 Task: Look for space in Ankeny, United States from 12th August, 2023 to 16th August, 2023 for 8 adults in price range Rs.10000 to Rs.16000. Place can be private room with 8 bedrooms having 8 beds and 8 bathrooms. Property type can be house, flat, guest house, hotel. Amenities needed are: wifi, TV, free parkinig on premises, gym, breakfast. Booking option can be shelf check-in. Required host language is English.
Action: Mouse moved to (398, 83)
Screenshot: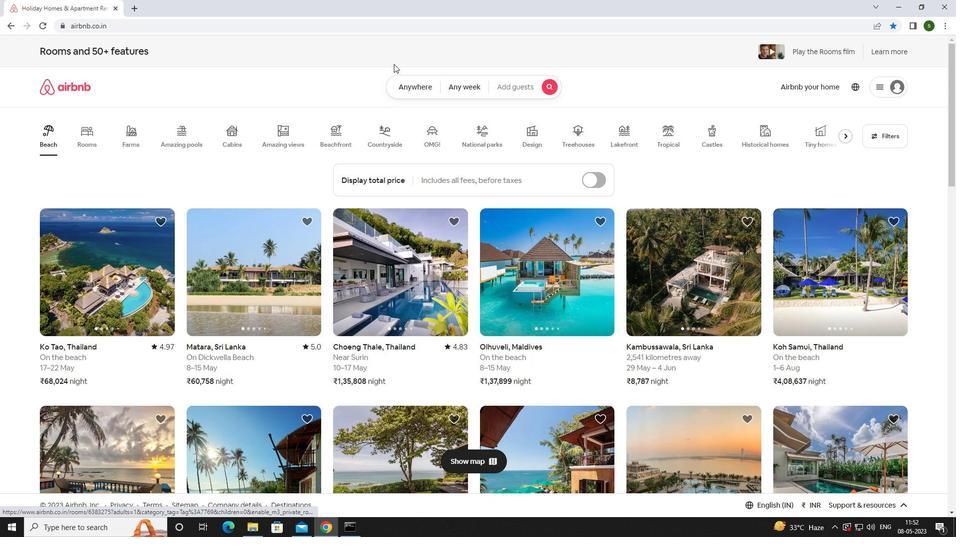 
Action: Mouse pressed left at (398, 83)
Screenshot: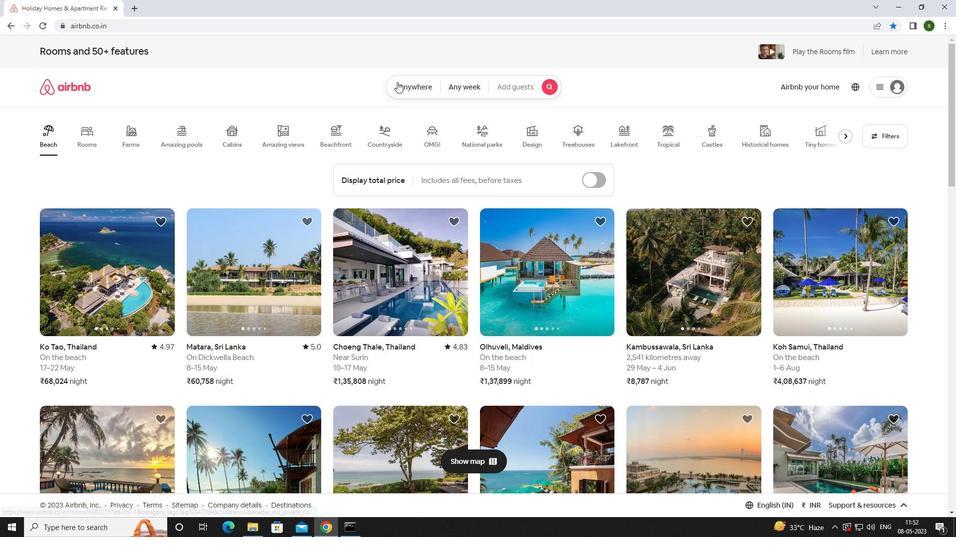 
Action: Mouse moved to (312, 120)
Screenshot: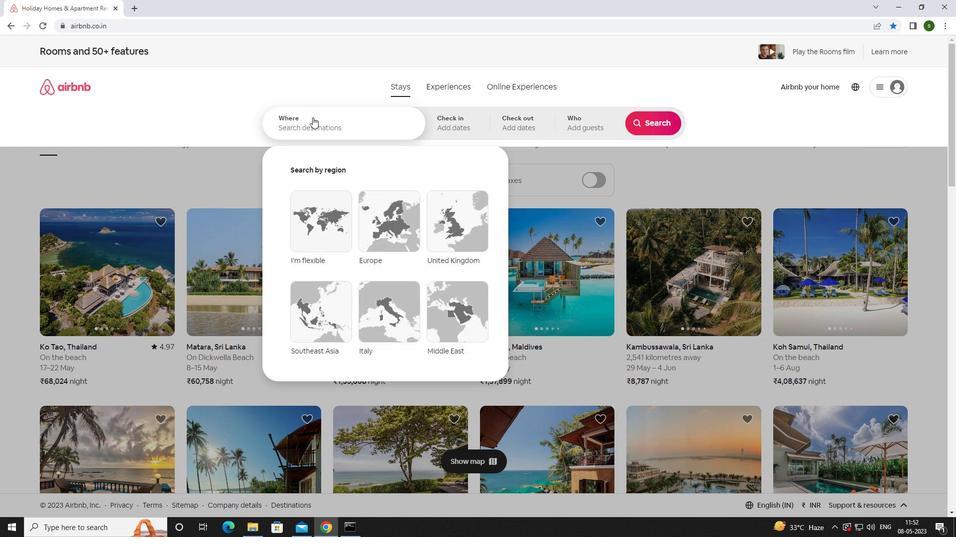 
Action: Mouse pressed left at (312, 120)
Screenshot: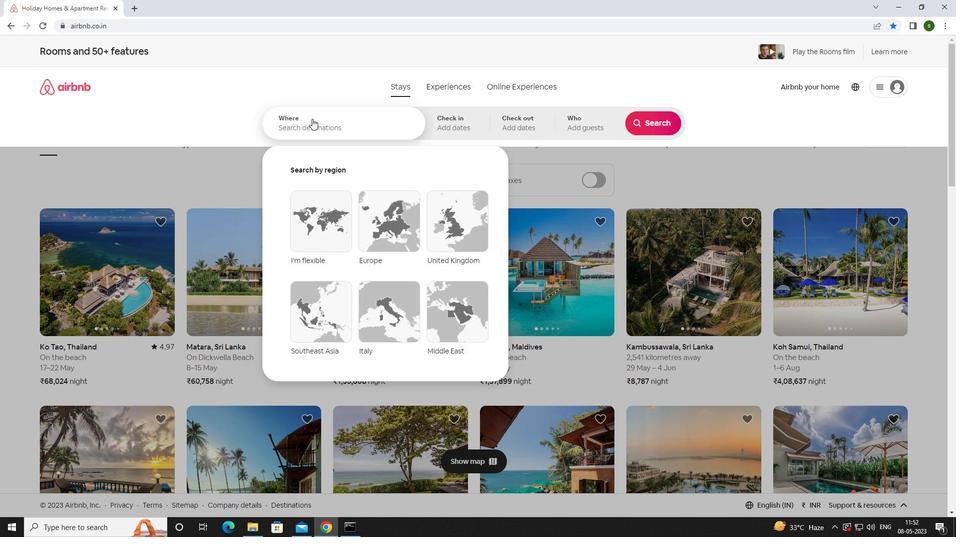 
Action: Key pressed <Key.caps_lock>a<Key.caps_lock>nkeny,<Key.space><Key.caps_lock>u<Key.caps_lock>nited<Key.space><Key.caps_lock>s<Key.caps_lock>tatrs<Key.backspace><Key.backspace>es<Key.enter>
Screenshot: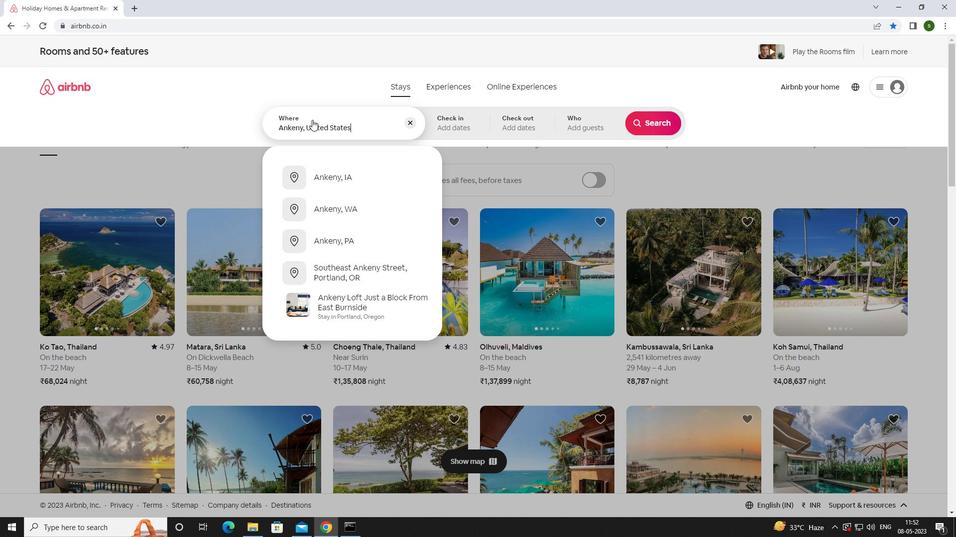 
Action: Mouse moved to (654, 203)
Screenshot: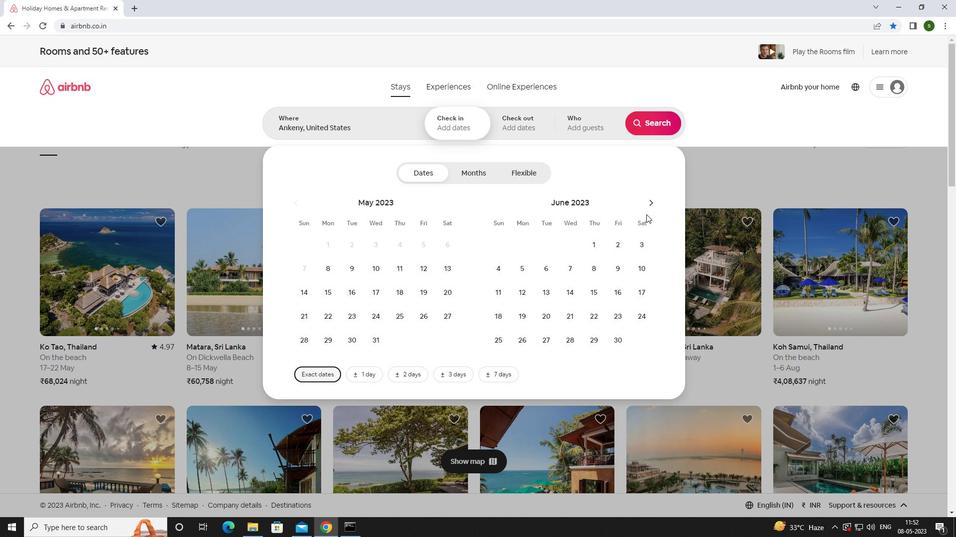 
Action: Mouse pressed left at (654, 203)
Screenshot: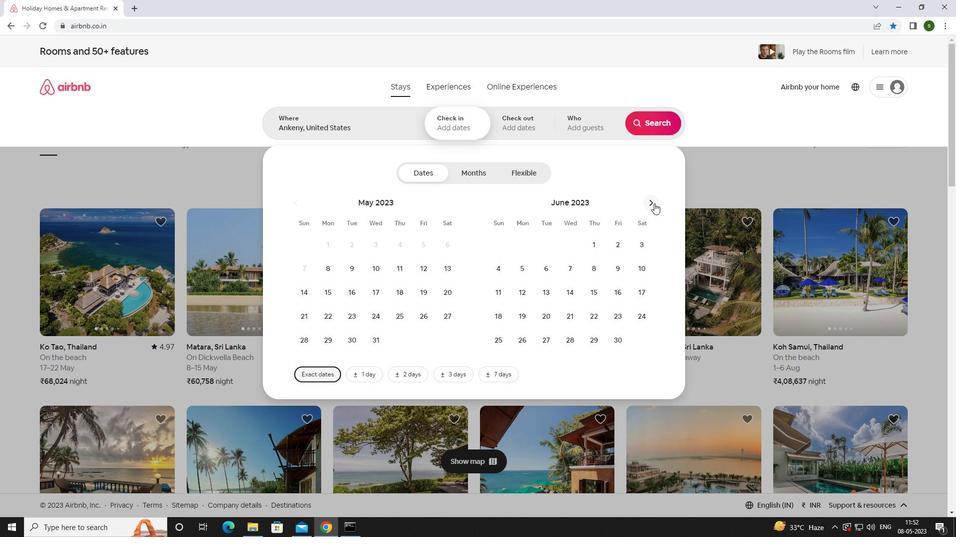 
Action: Mouse pressed left at (654, 203)
Screenshot: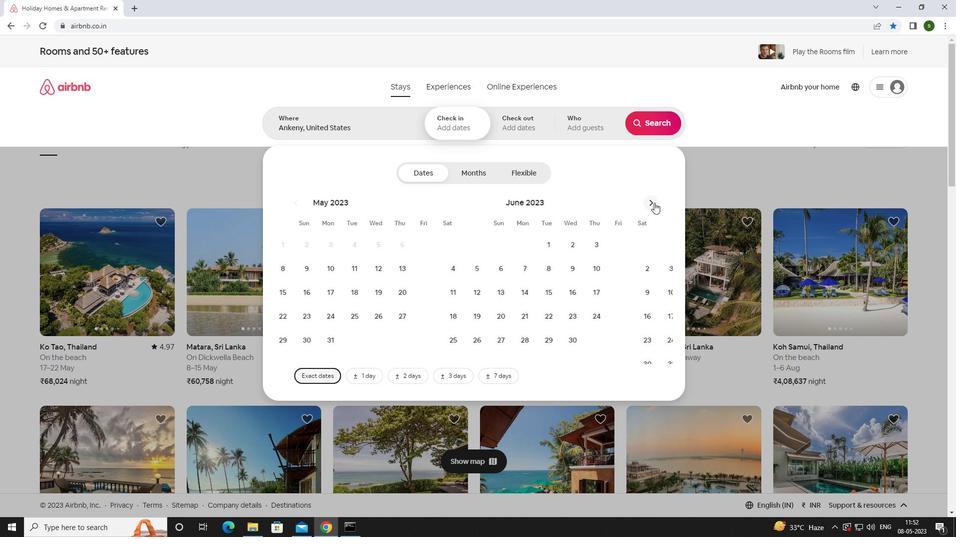 
Action: Mouse moved to (639, 265)
Screenshot: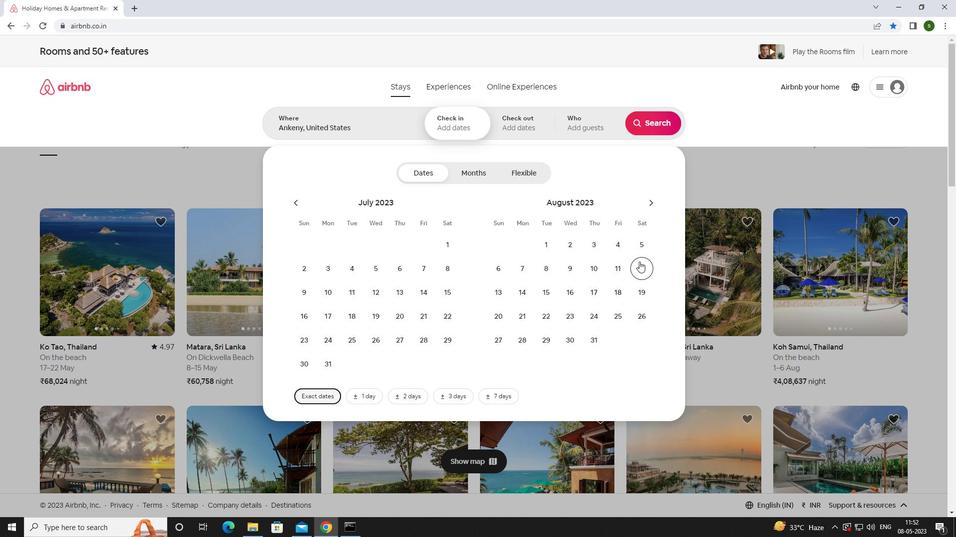 
Action: Mouse pressed left at (639, 265)
Screenshot: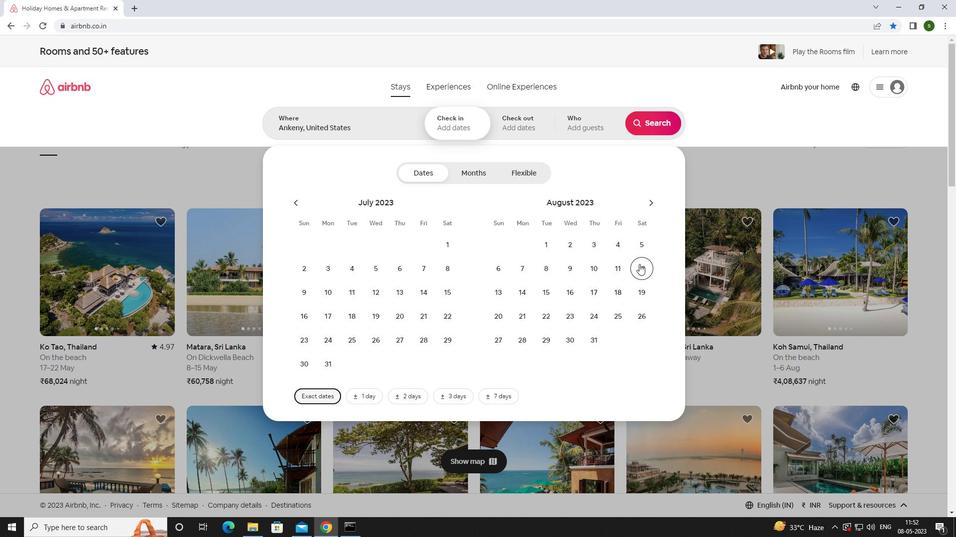 
Action: Mouse moved to (575, 294)
Screenshot: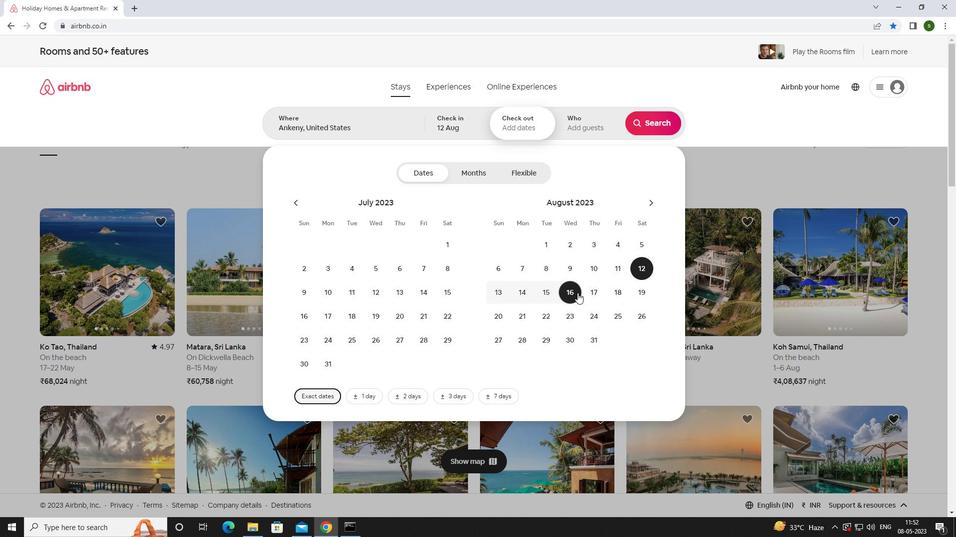 
Action: Mouse pressed left at (575, 294)
Screenshot: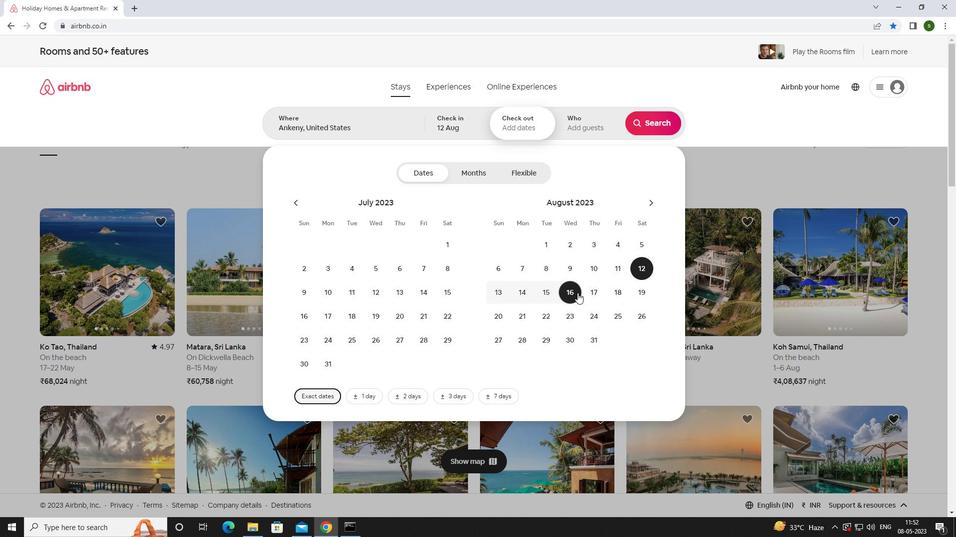 
Action: Mouse moved to (574, 125)
Screenshot: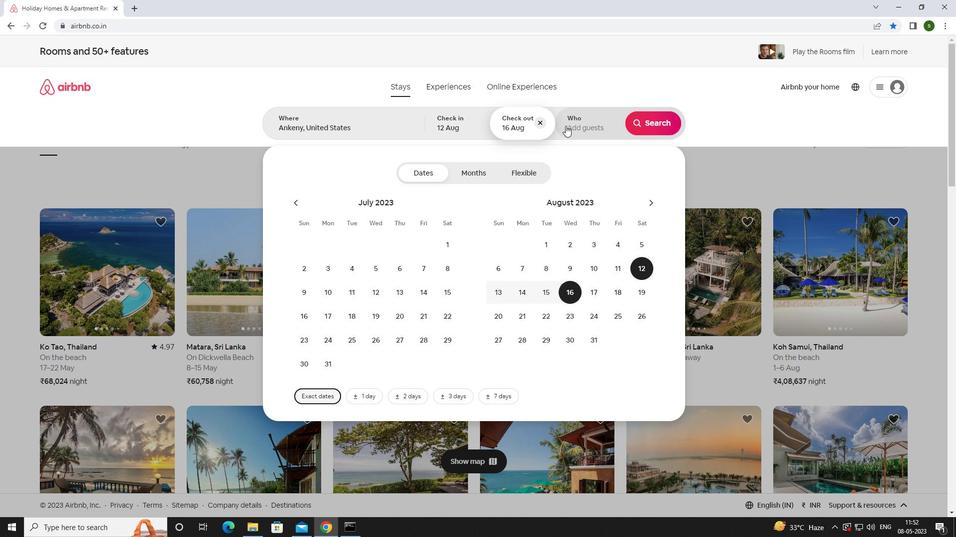 
Action: Mouse pressed left at (574, 125)
Screenshot: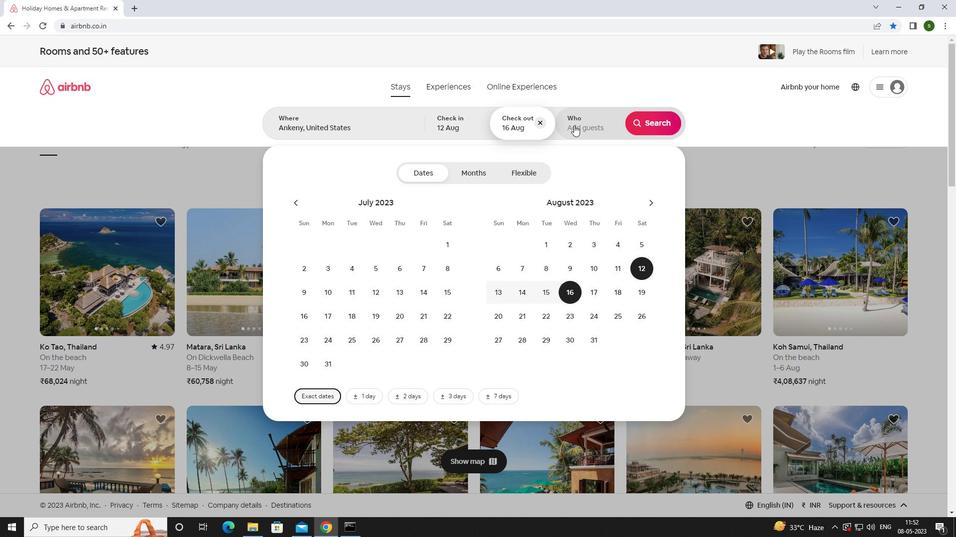
Action: Mouse moved to (653, 172)
Screenshot: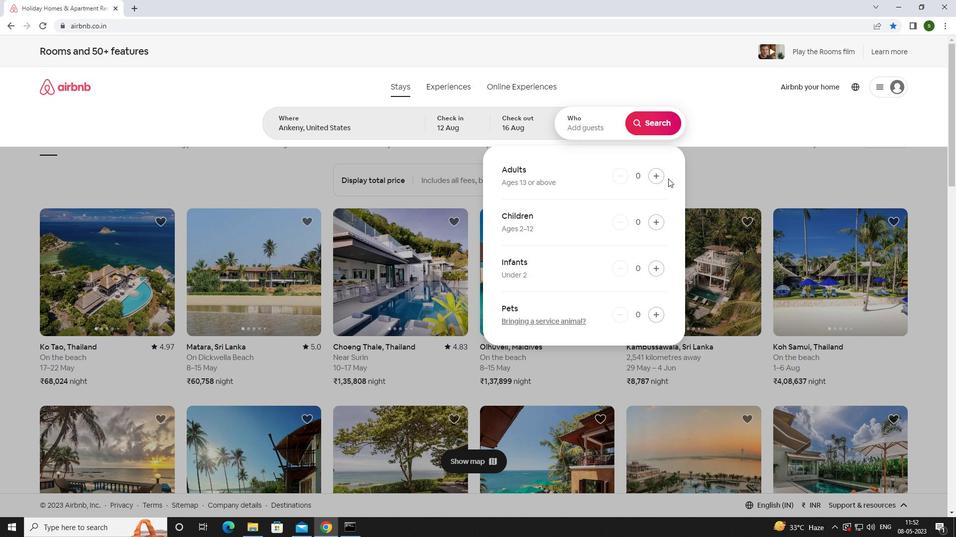 
Action: Mouse pressed left at (653, 172)
Screenshot: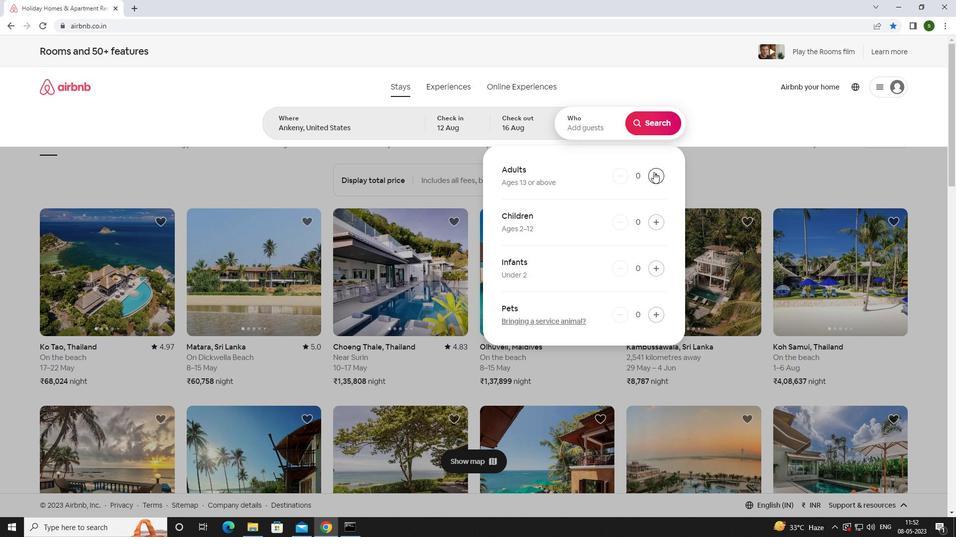 
Action: Mouse moved to (653, 171)
Screenshot: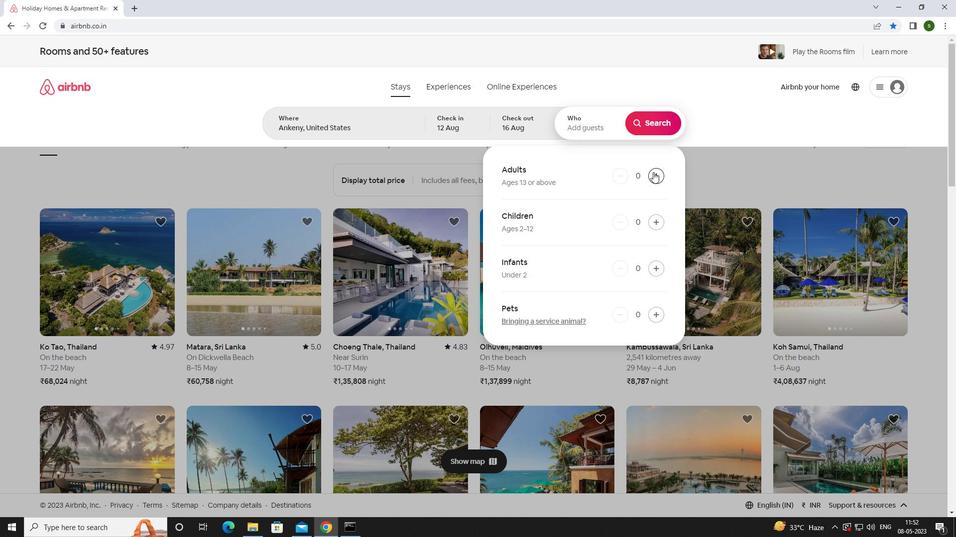 
Action: Mouse pressed left at (653, 171)
Screenshot: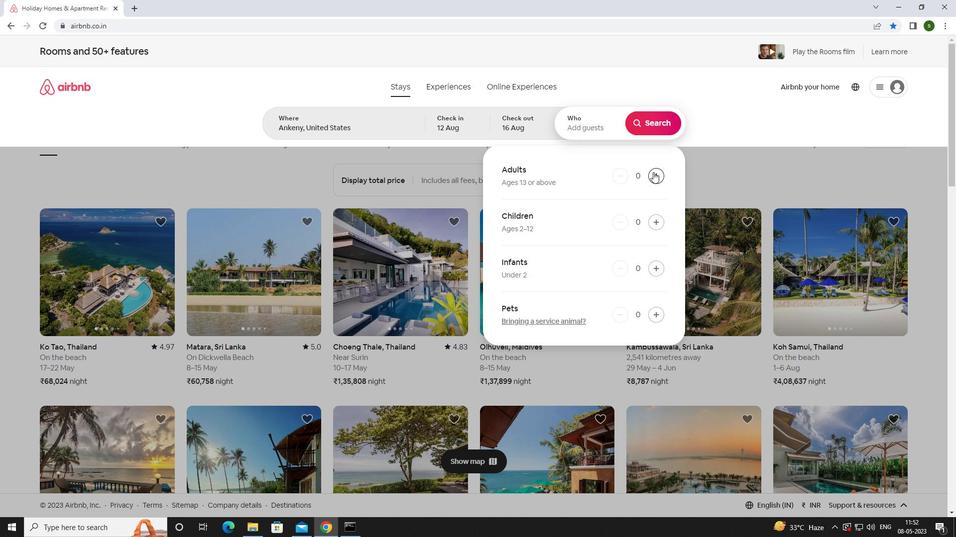 
Action: Mouse pressed left at (653, 171)
Screenshot: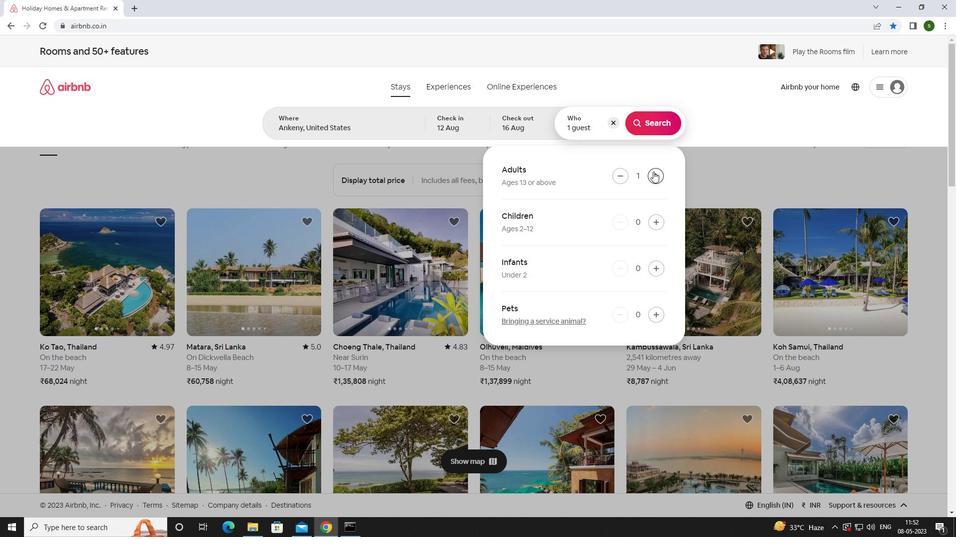 
Action: Mouse pressed left at (653, 171)
Screenshot: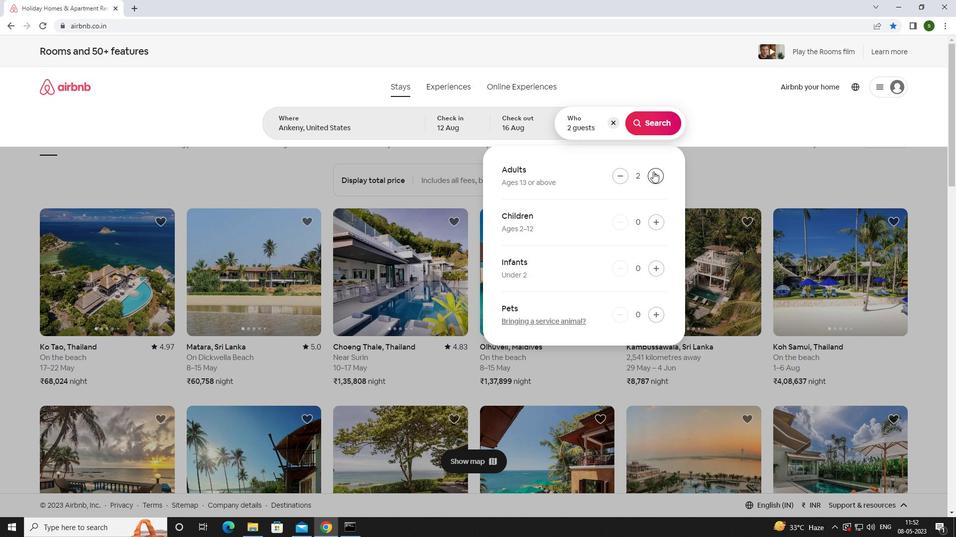 
Action: Mouse pressed left at (653, 171)
Screenshot: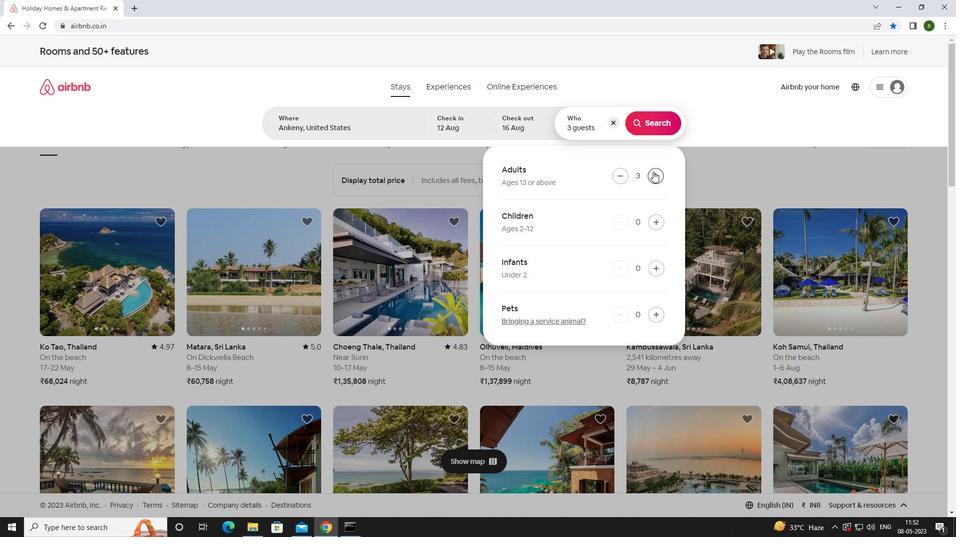 
Action: Mouse pressed left at (653, 171)
Screenshot: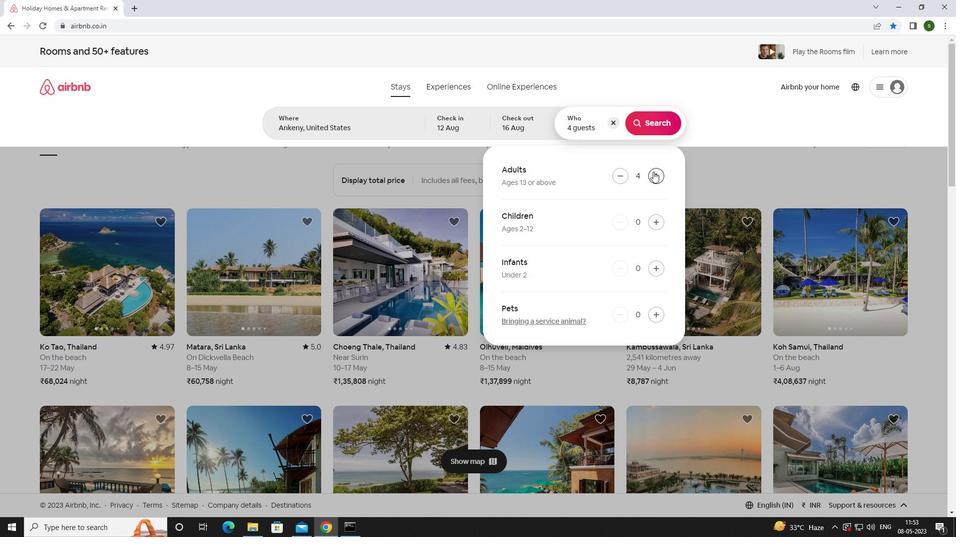 
Action: Mouse pressed left at (653, 171)
Screenshot: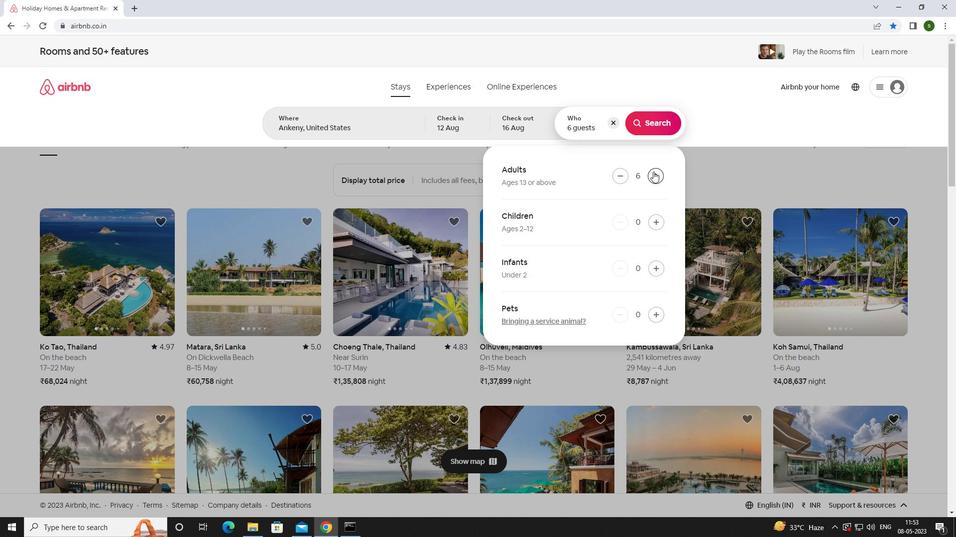 
Action: Mouse pressed left at (653, 171)
Screenshot: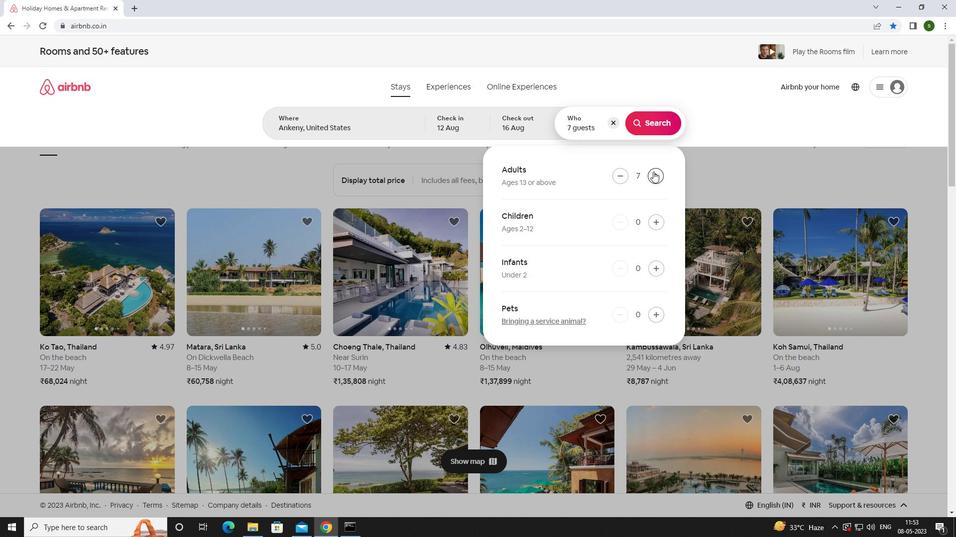 
Action: Mouse moved to (652, 124)
Screenshot: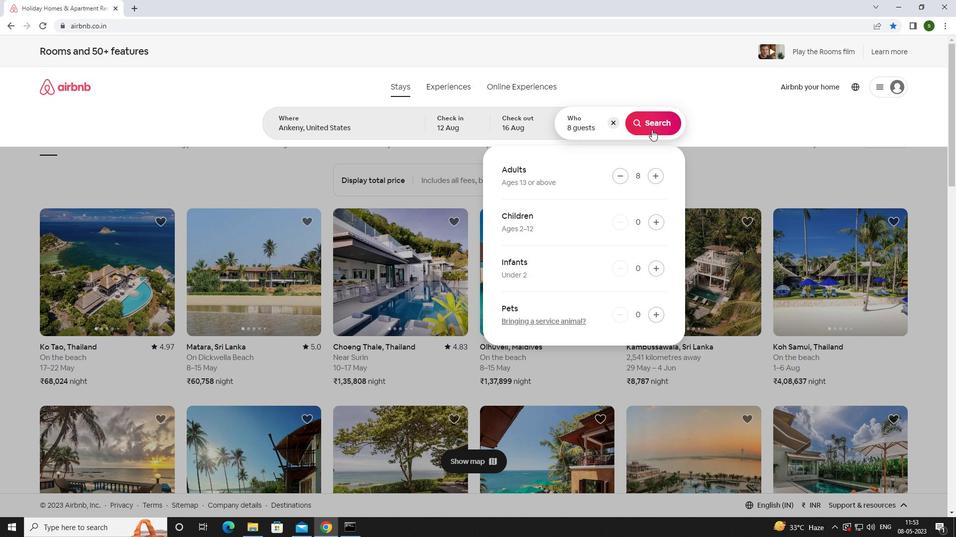 
Action: Mouse pressed left at (652, 124)
Screenshot: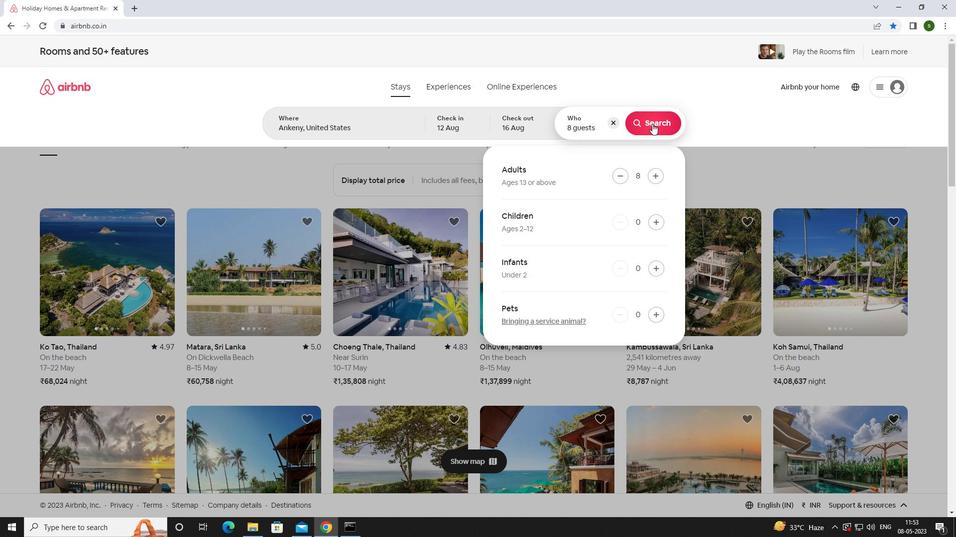
Action: Mouse moved to (921, 91)
Screenshot: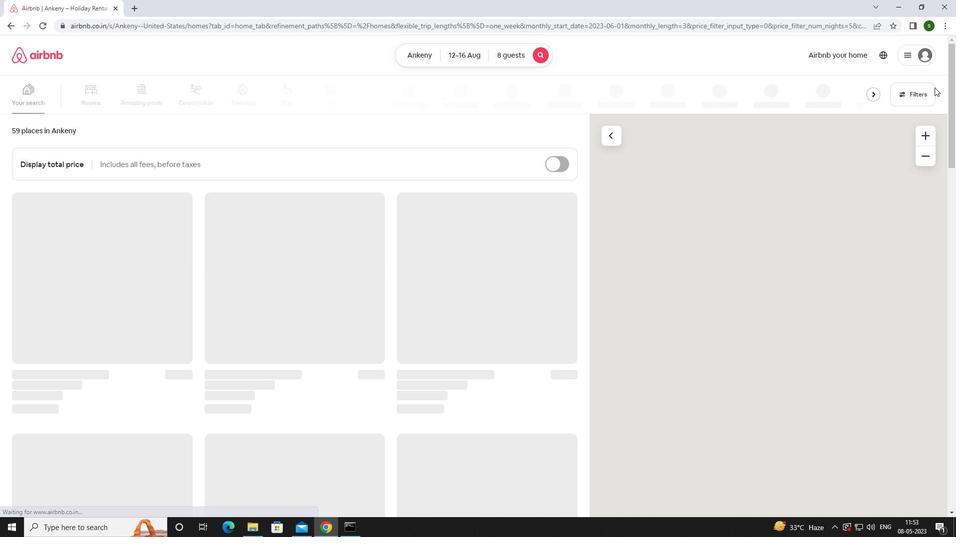
Action: Mouse pressed left at (921, 91)
Screenshot: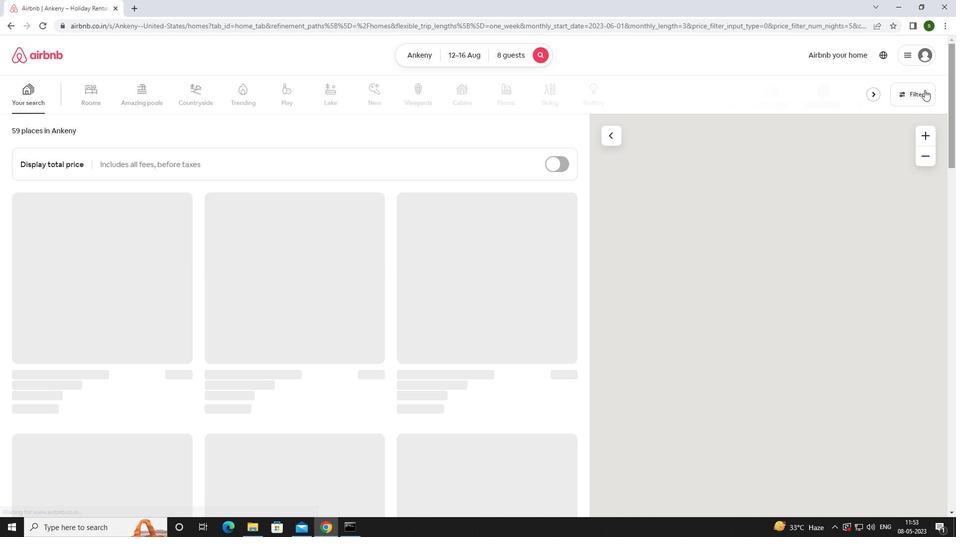 
Action: Mouse moved to (375, 338)
Screenshot: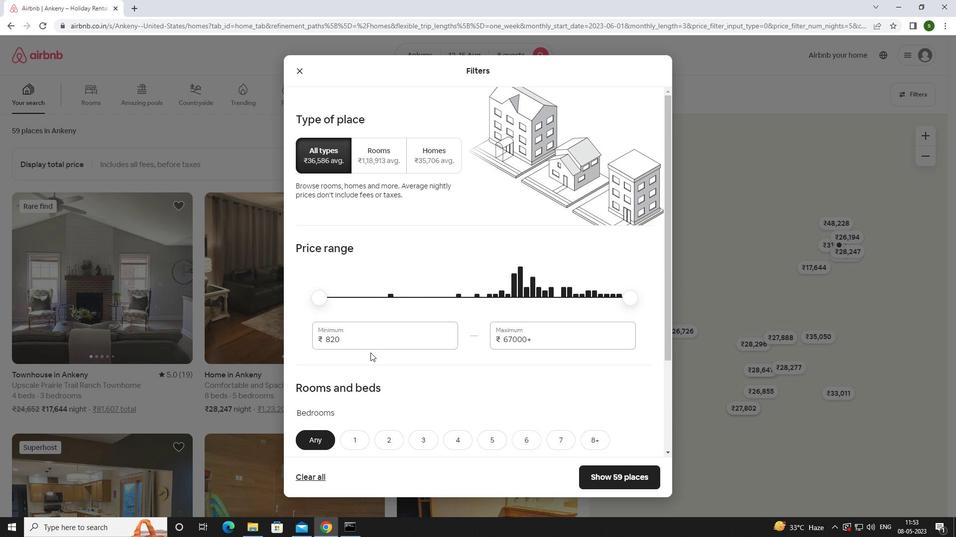
Action: Mouse pressed left at (375, 338)
Screenshot: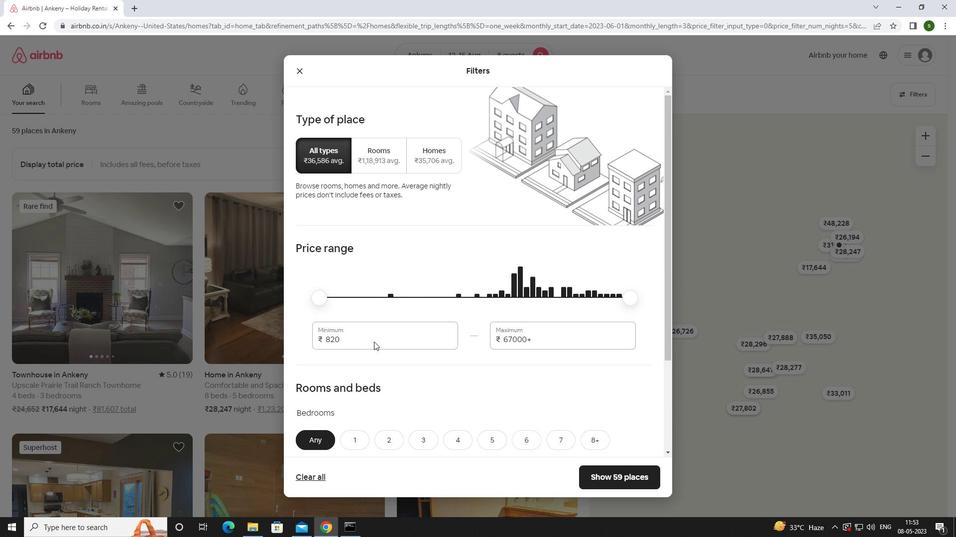 
Action: Key pressed <Key.backspace><Key.backspace><Key.backspace>10000
Screenshot: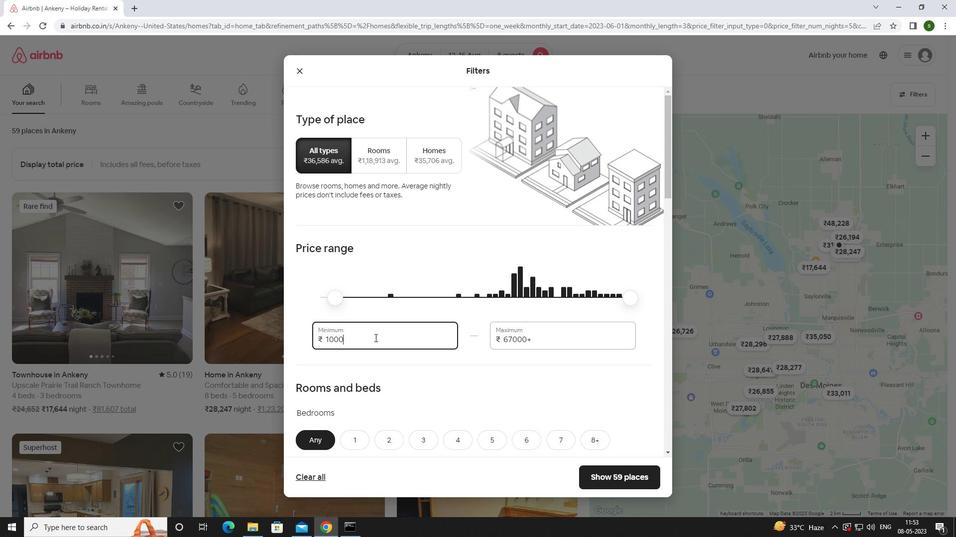 
Action: Mouse moved to (537, 342)
Screenshot: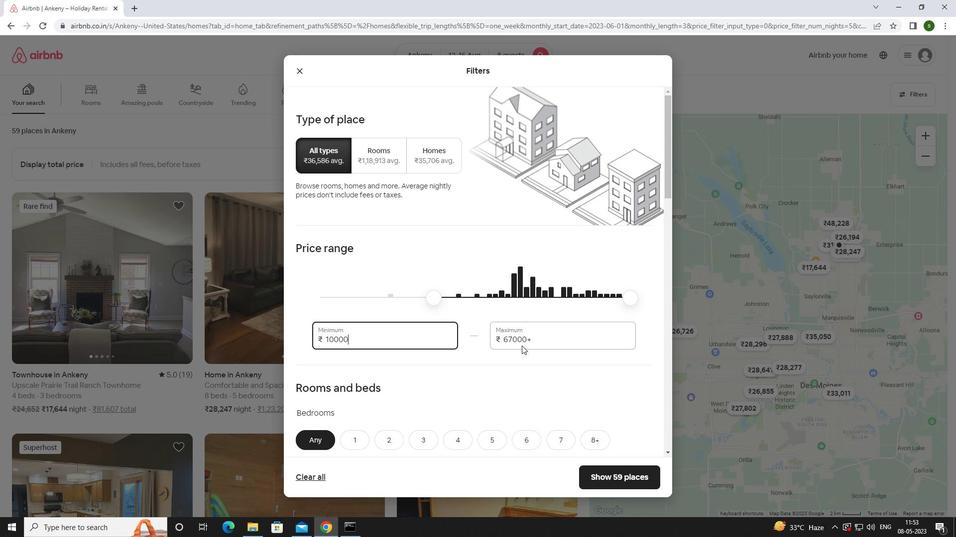 
Action: Mouse pressed left at (537, 342)
Screenshot: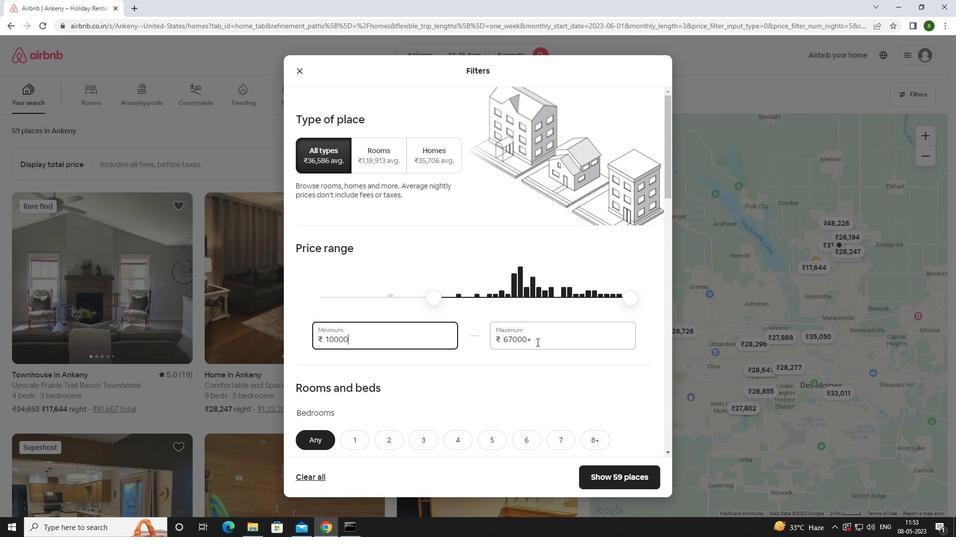 
Action: Mouse moved to (539, 341)
Screenshot: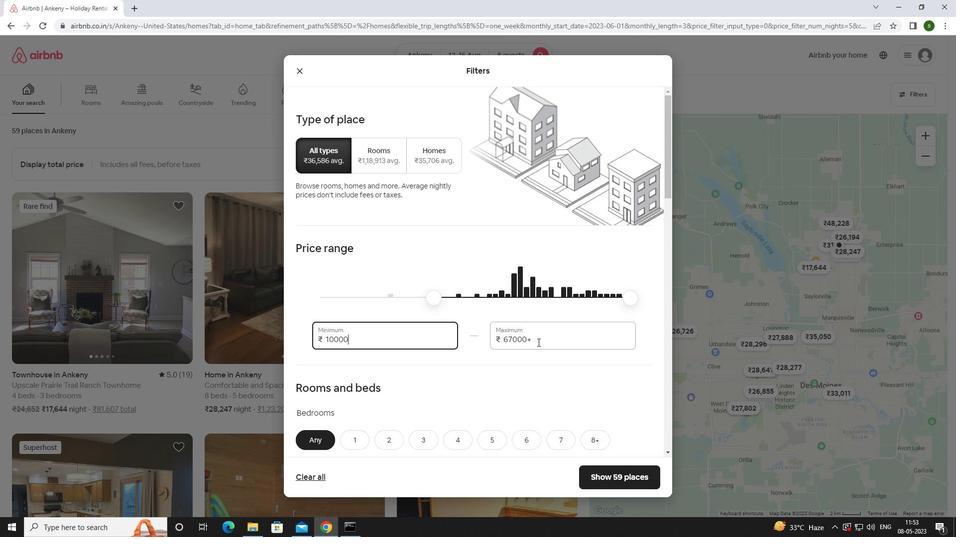 
Action: Key pressed <Key.backspace><Key.backspace><Key.backspace><Key.backspace><Key.backspace><Key.backspace><Key.backspace><Key.backspace><Key.backspace>16000
Screenshot: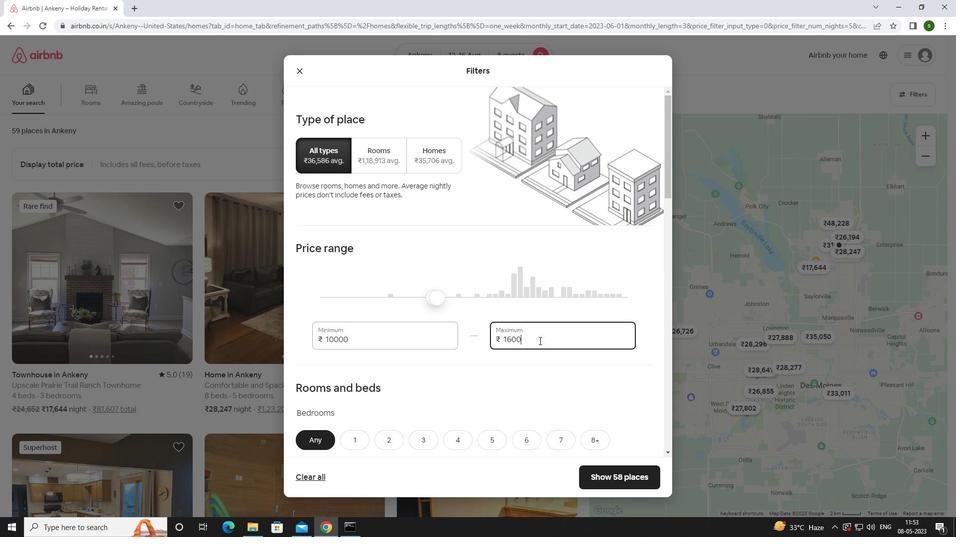 
Action: Mouse moved to (455, 319)
Screenshot: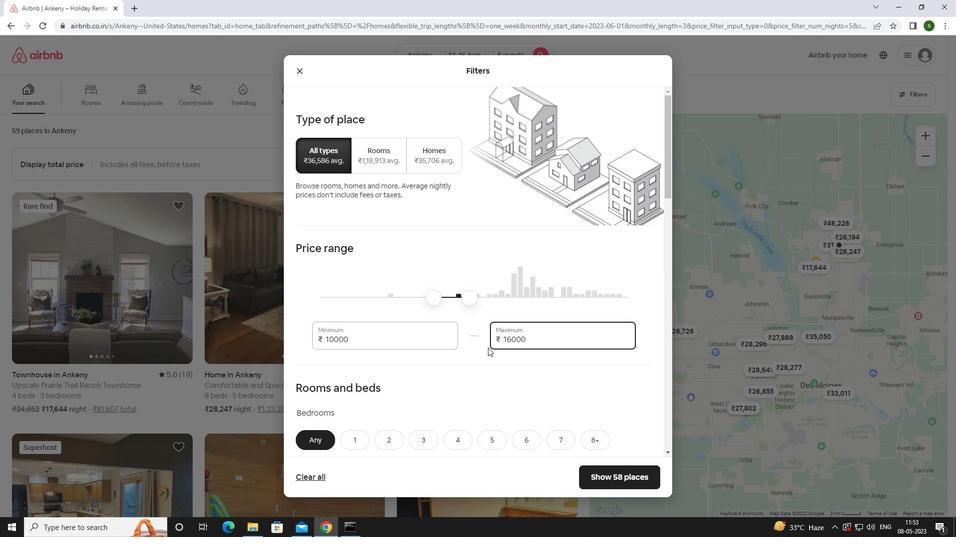 
Action: Mouse scrolled (455, 318) with delta (0, 0)
Screenshot: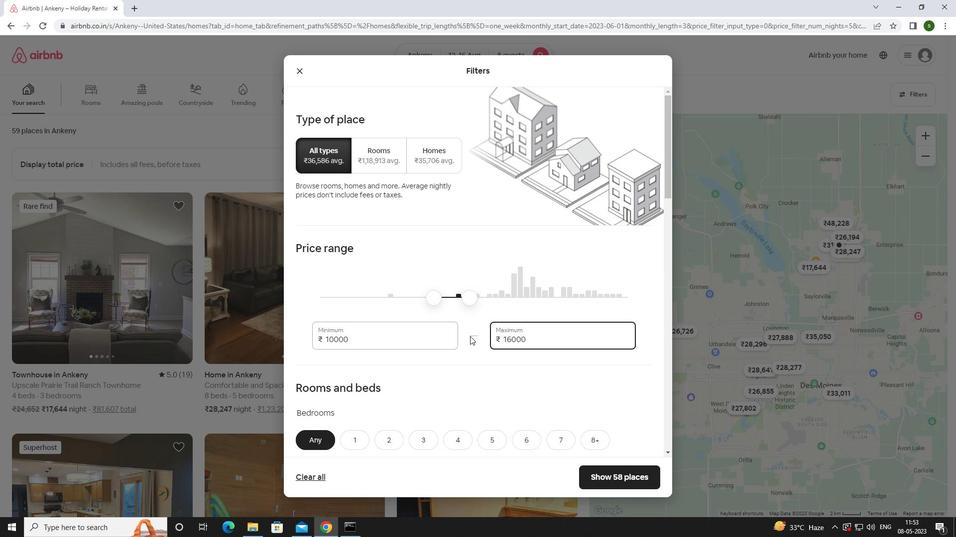 
Action: Mouse moved to (455, 319)
Screenshot: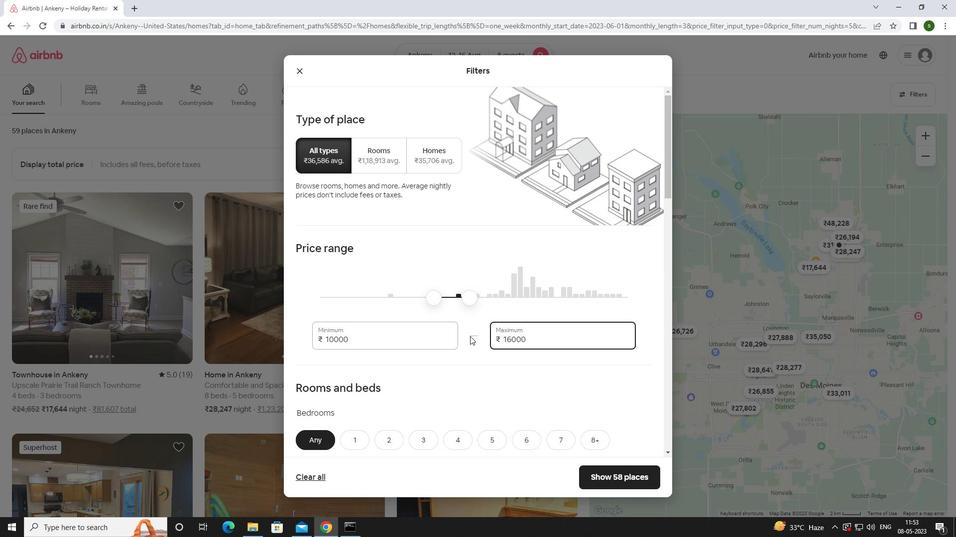 
Action: Mouse scrolled (455, 318) with delta (0, 0)
Screenshot: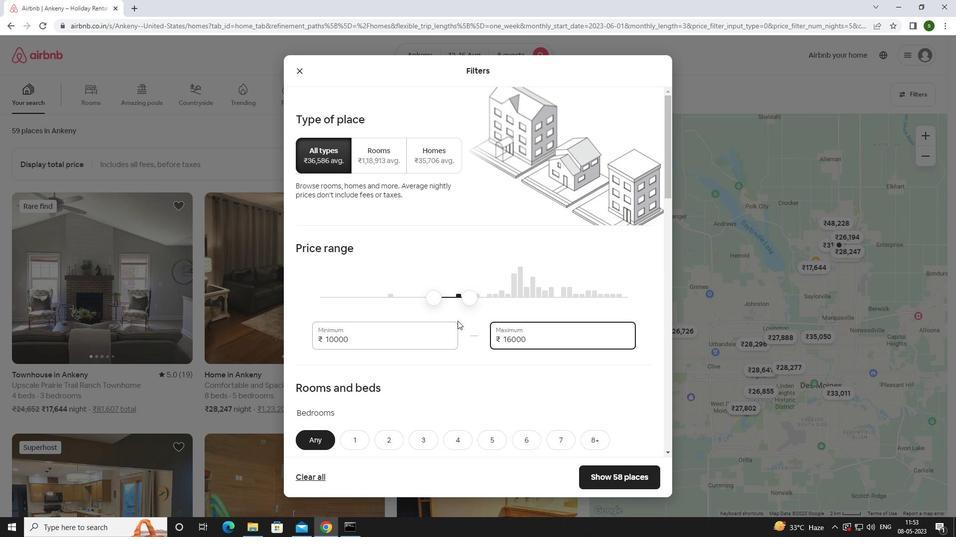 
Action: Mouse scrolled (455, 318) with delta (0, 0)
Screenshot: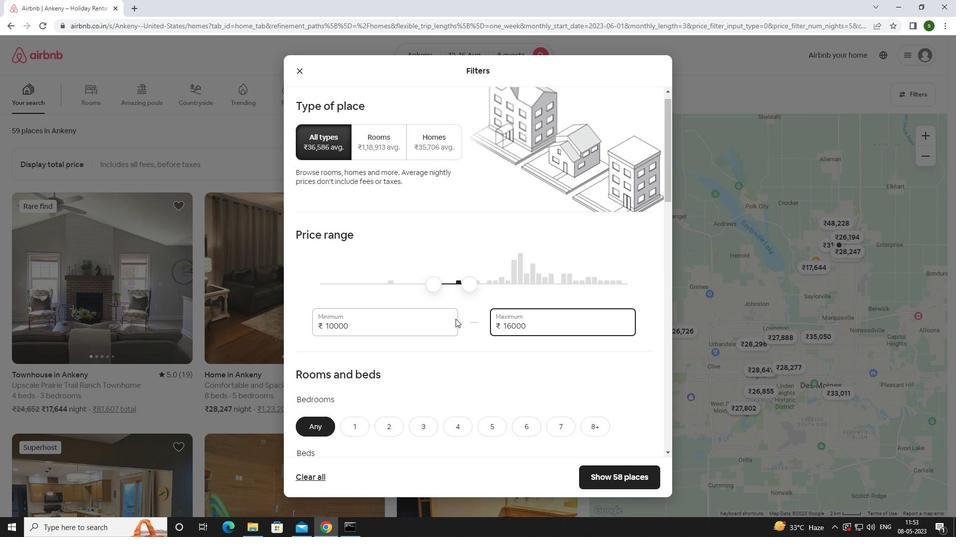 
Action: Mouse scrolled (455, 318) with delta (0, 0)
Screenshot: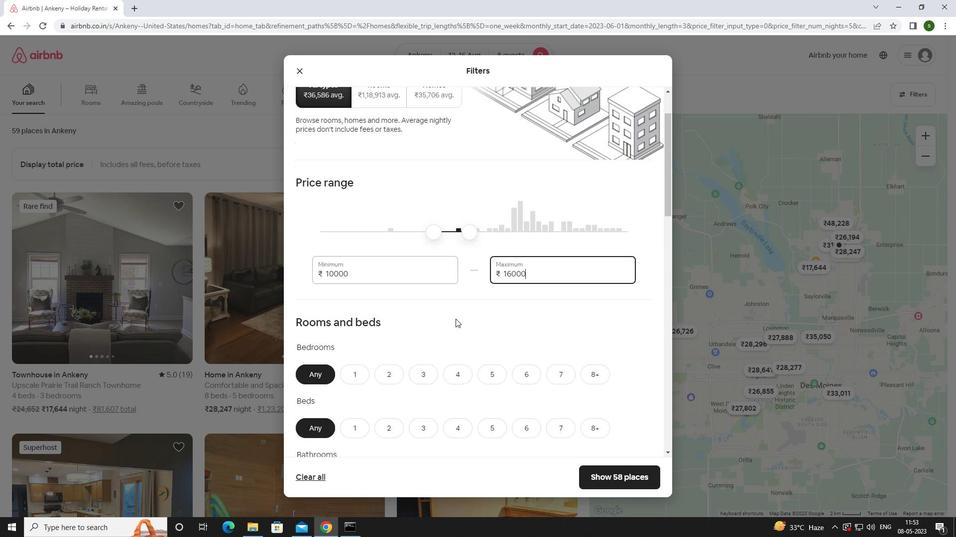 
Action: Mouse moved to (594, 243)
Screenshot: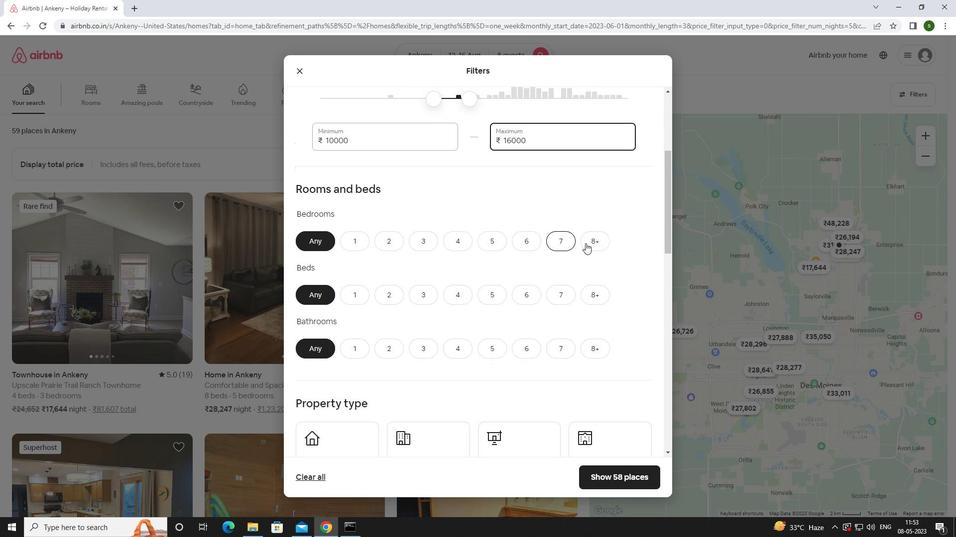 
Action: Mouse pressed left at (594, 243)
Screenshot: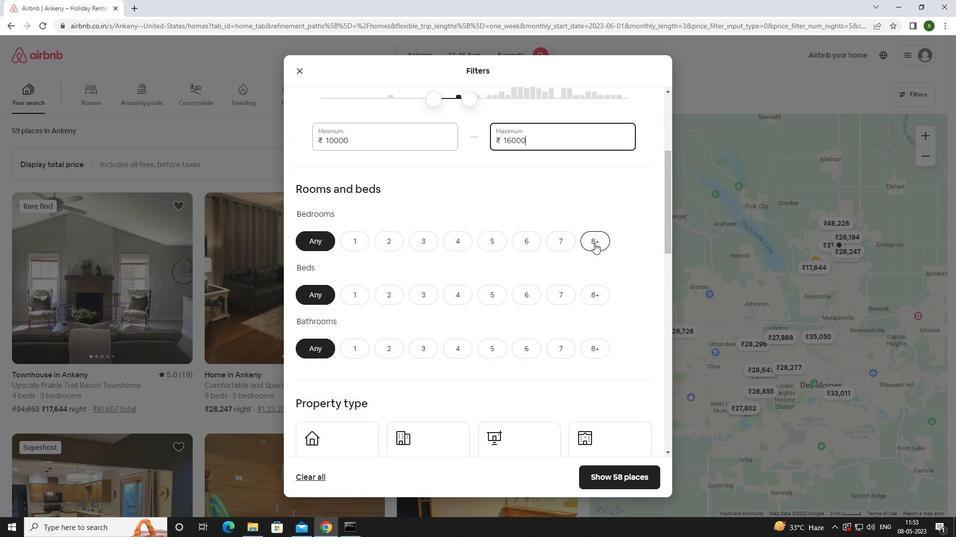 
Action: Mouse moved to (585, 295)
Screenshot: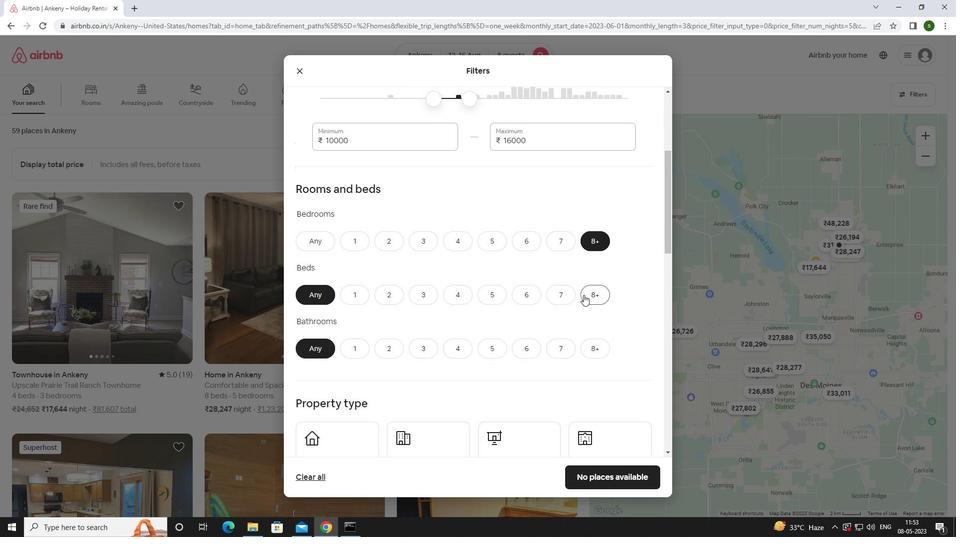 
Action: Mouse pressed left at (585, 295)
Screenshot: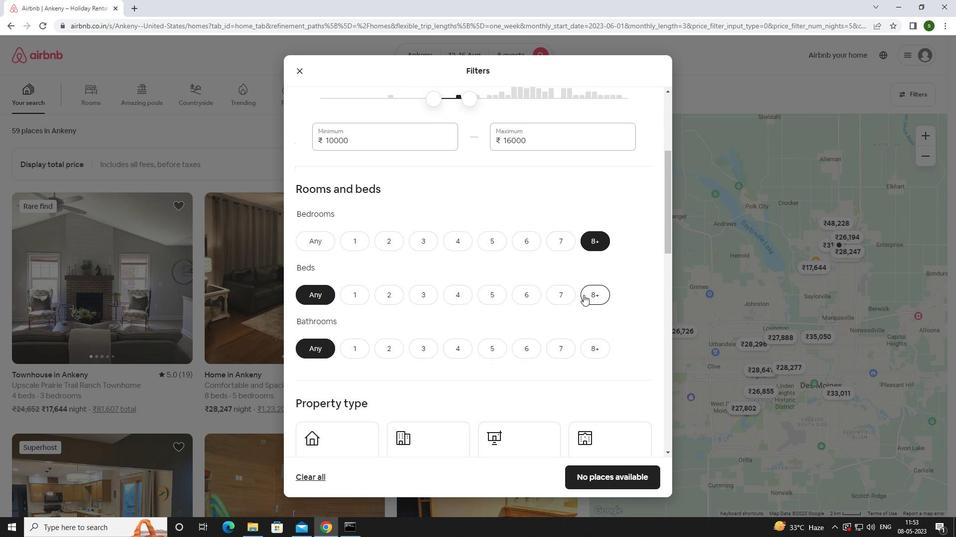 
Action: Mouse moved to (590, 347)
Screenshot: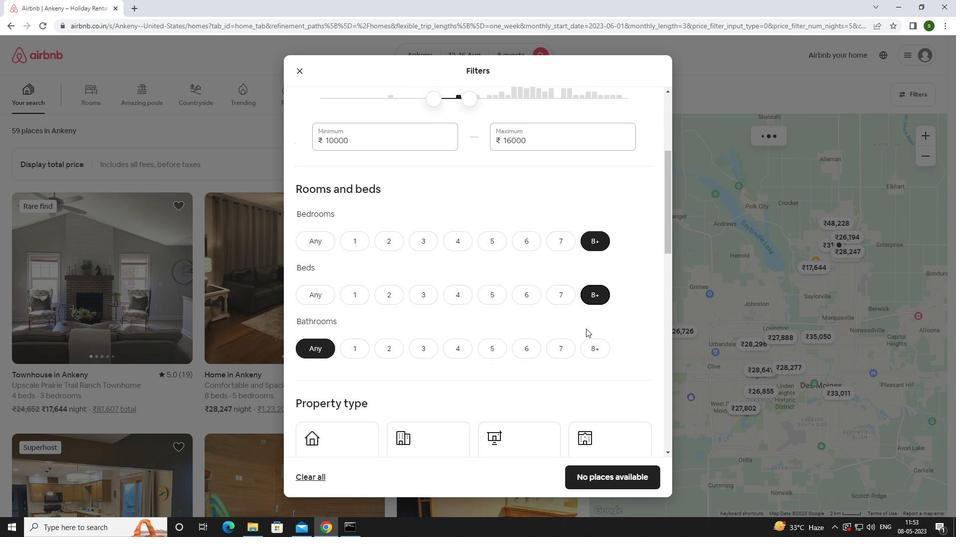 
Action: Mouse pressed left at (590, 347)
Screenshot: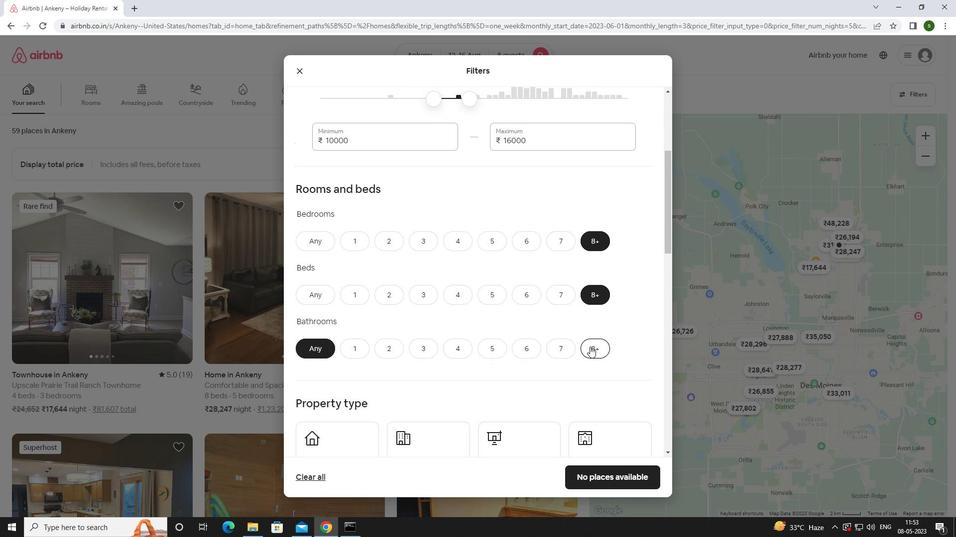 
Action: Mouse moved to (482, 285)
Screenshot: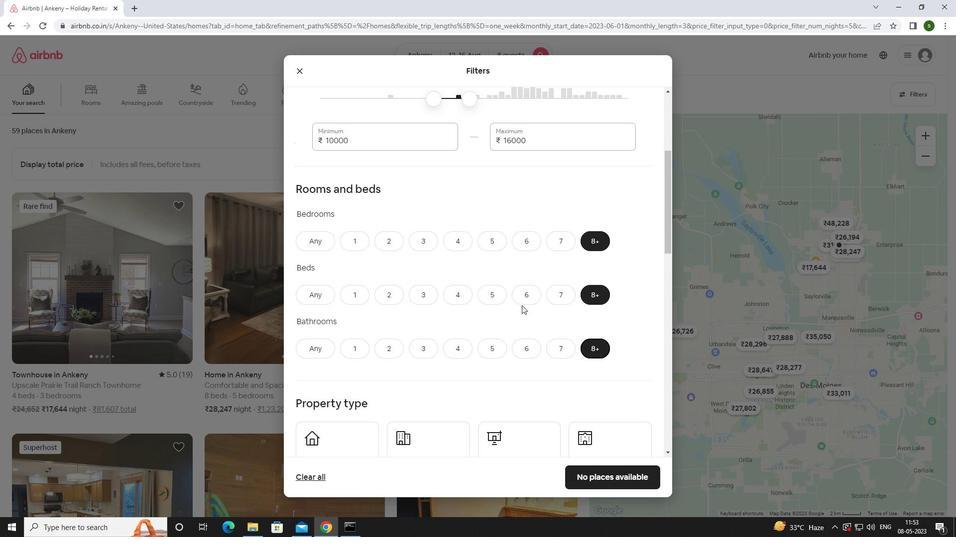 
Action: Mouse scrolled (482, 285) with delta (0, 0)
Screenshot: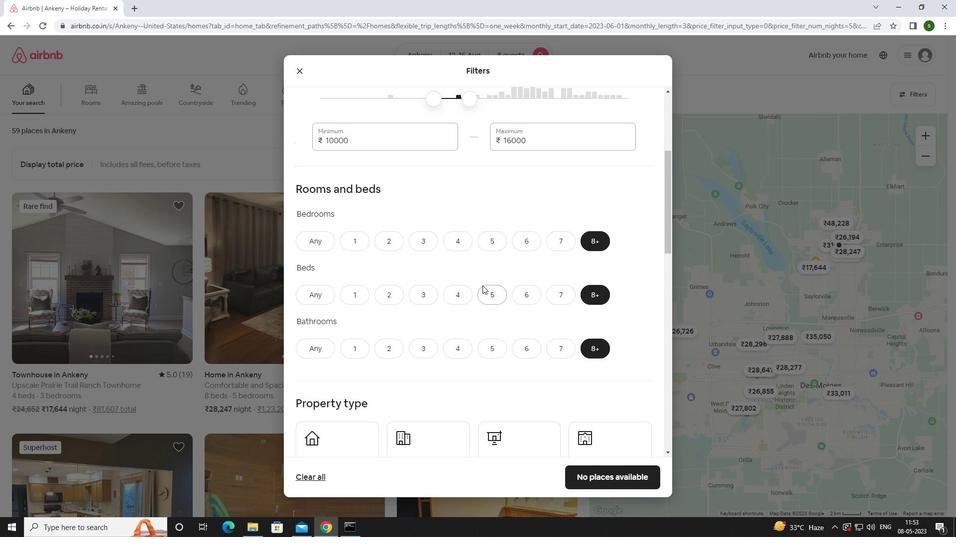 
Action: Mouse scrolled (482, 285) with delta (0, 0)
Screenshot: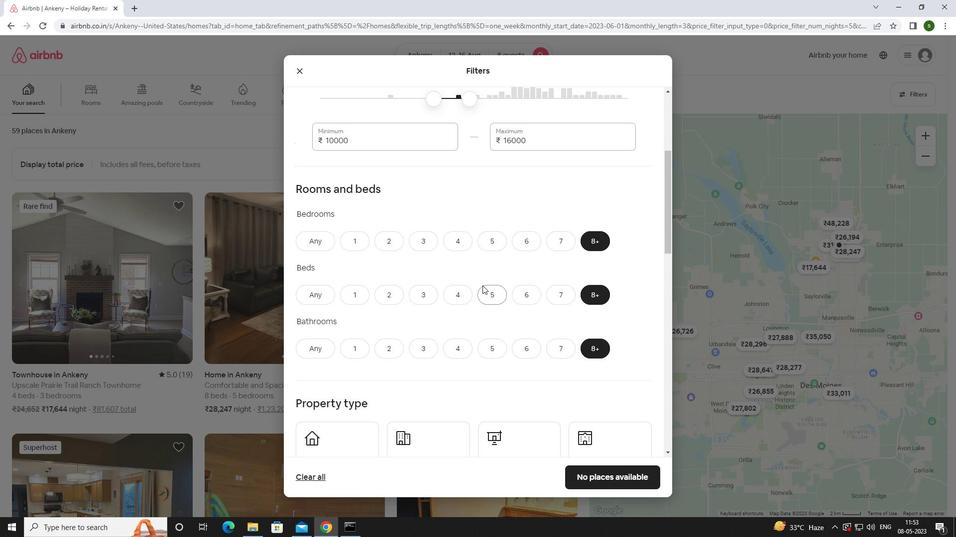 
Action: Mouse moved to (353, 338)
Screenshot: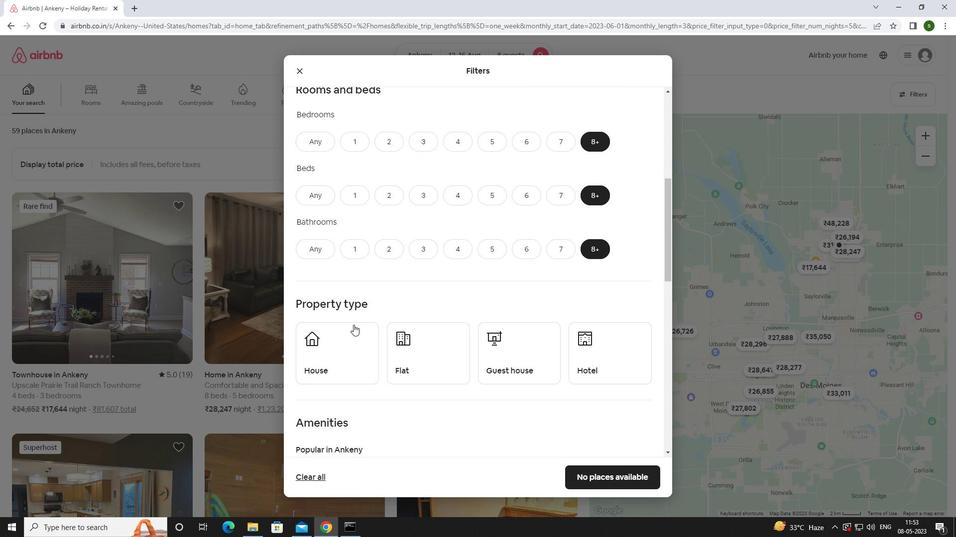 
Action: Mouse pressed left at (353, 338)
Screenshot: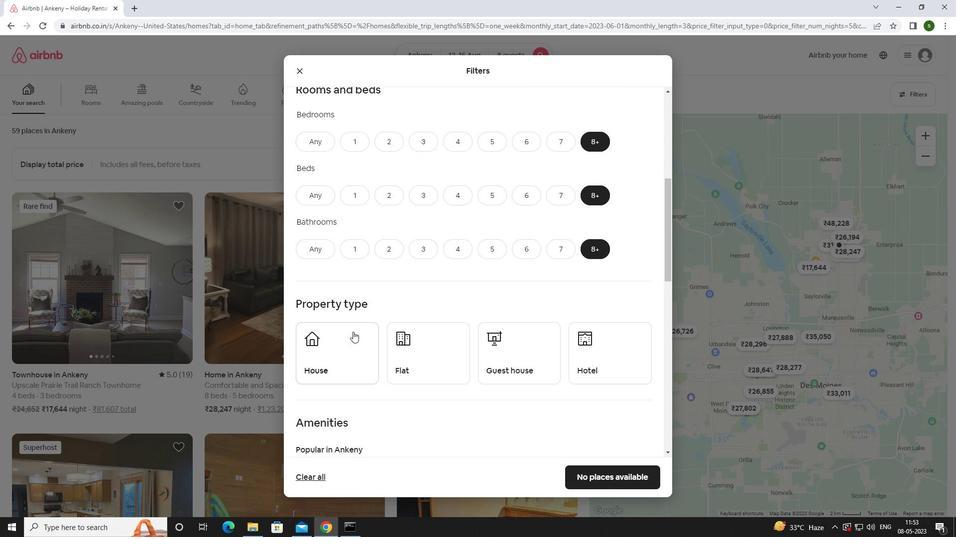 
Action: Mouse moved to (432, 339)
Screenshot: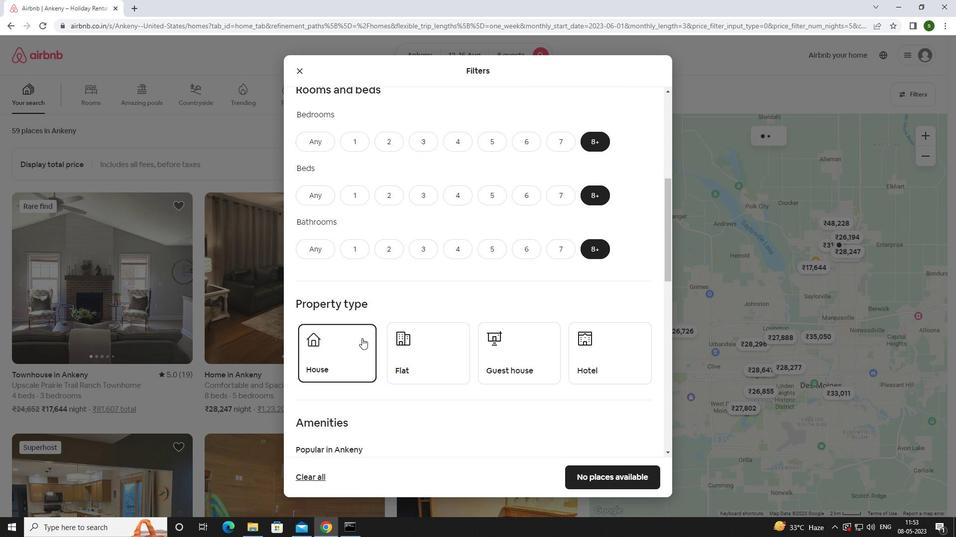 
Action: Mouse pressed left at (432, 339)
Screenshot: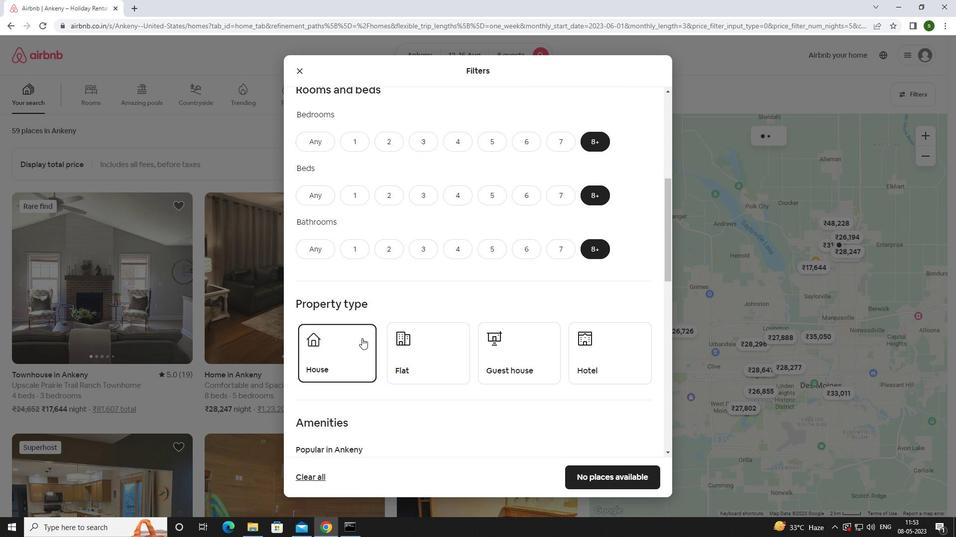 
Action: Mouse moved to (526, 339)
Screenshot: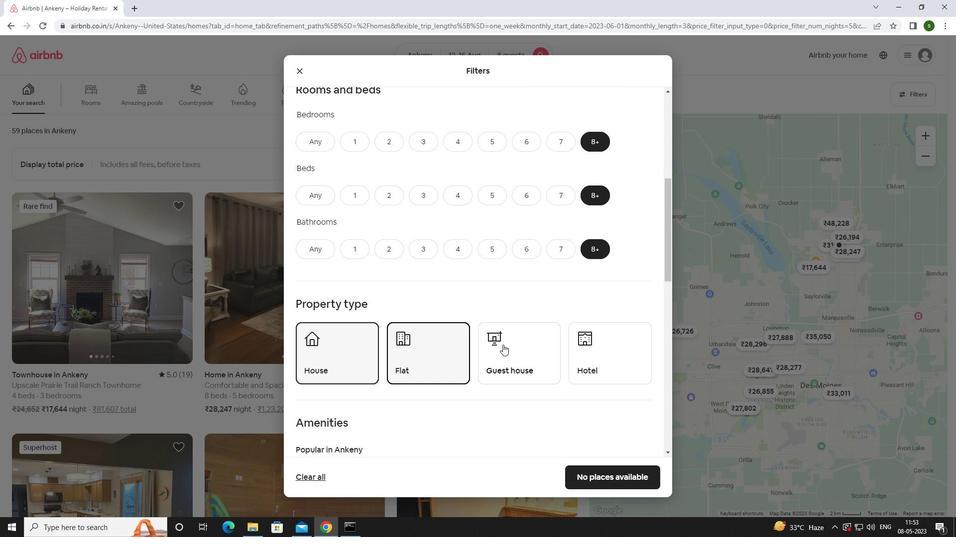 
Action: Mouse pressed left at (526, 339)
Screenshot: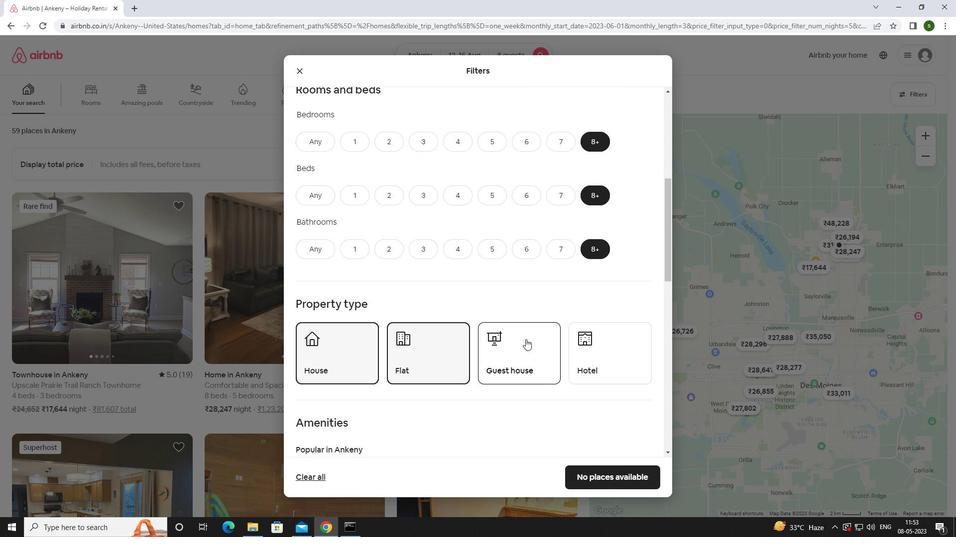
Action: Mouse moved to (600, 341)
Screenshot: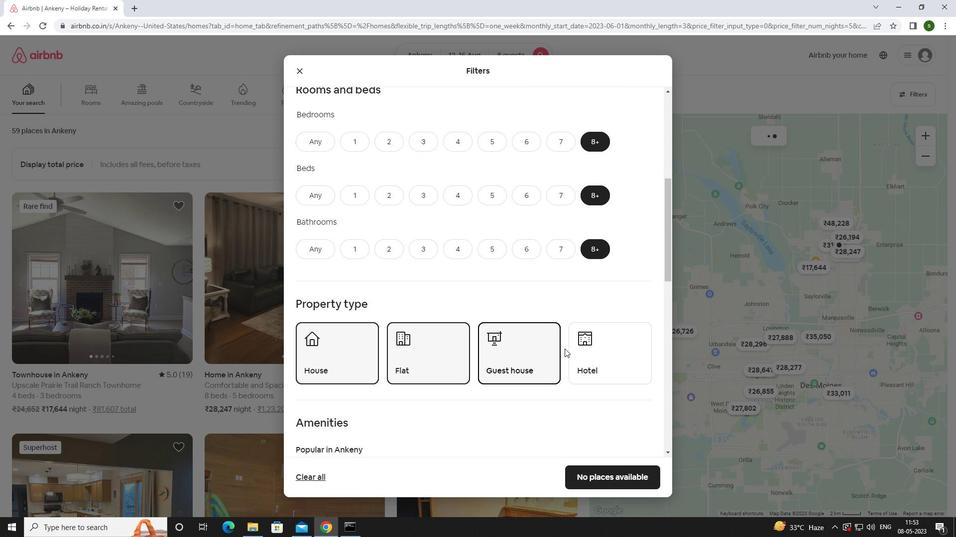 
Action: Mouse pressed left at (600, 341)
Screenshot: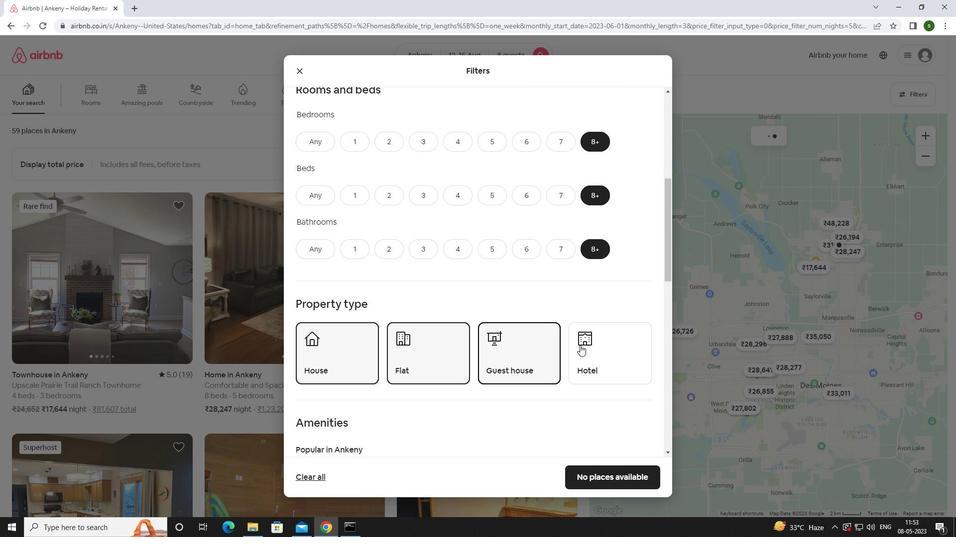 
Action: Mouse moved to (403, 289)
Screenshot: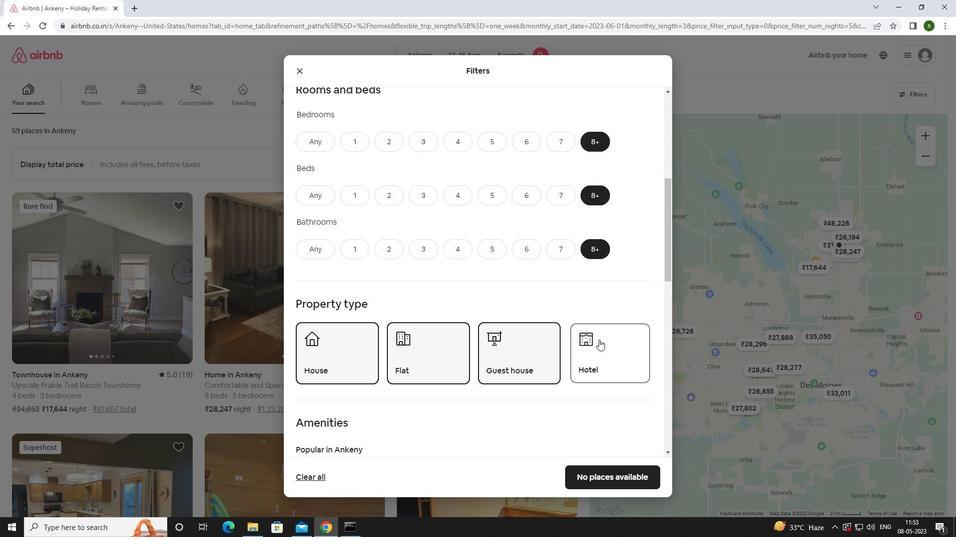 
Action: Mouse scrolled (403, 288) with delta (0, 0)
Screenshot: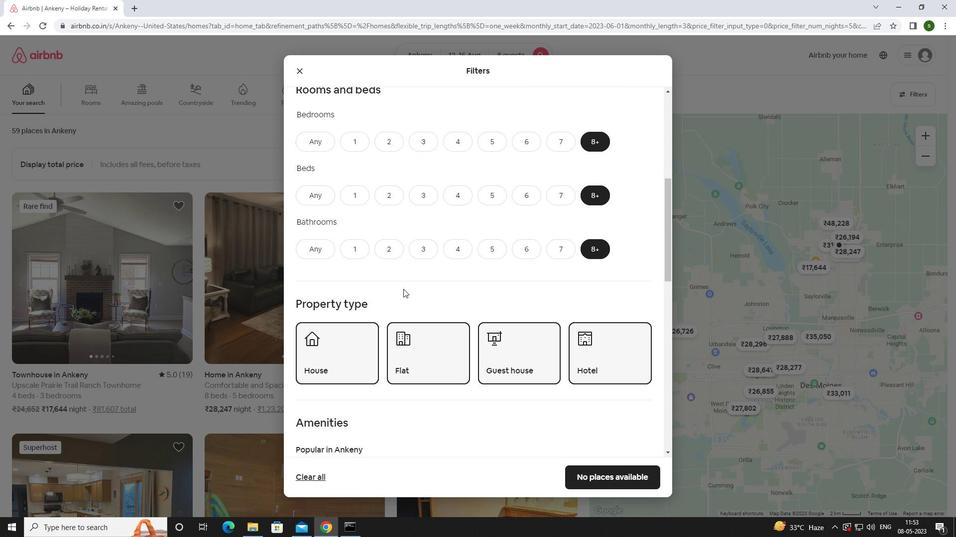 
Action: Mouse scrolled (403, 288) with delta (0, 0)
Screenshot: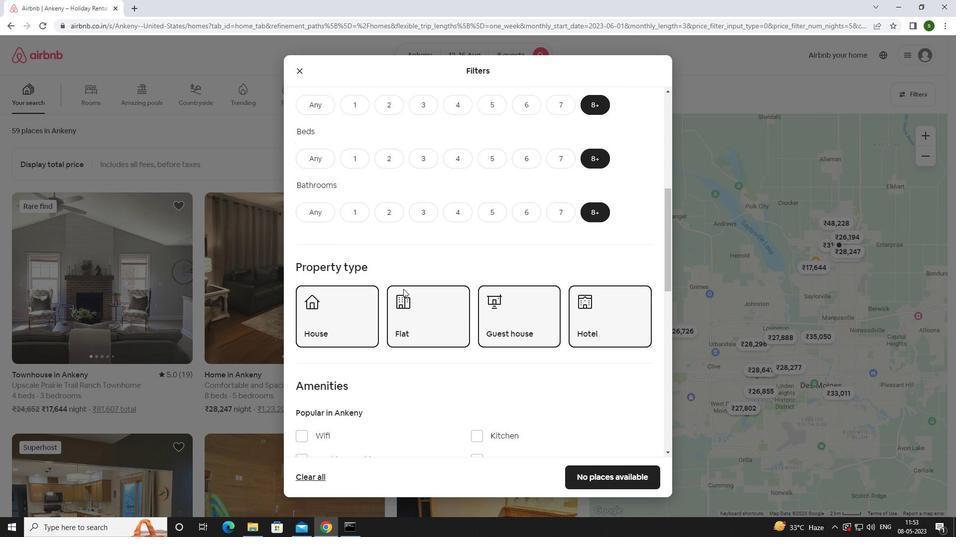 
Action: Mouse scrolled (403, 288) with delta (0, 0)
Screenshot: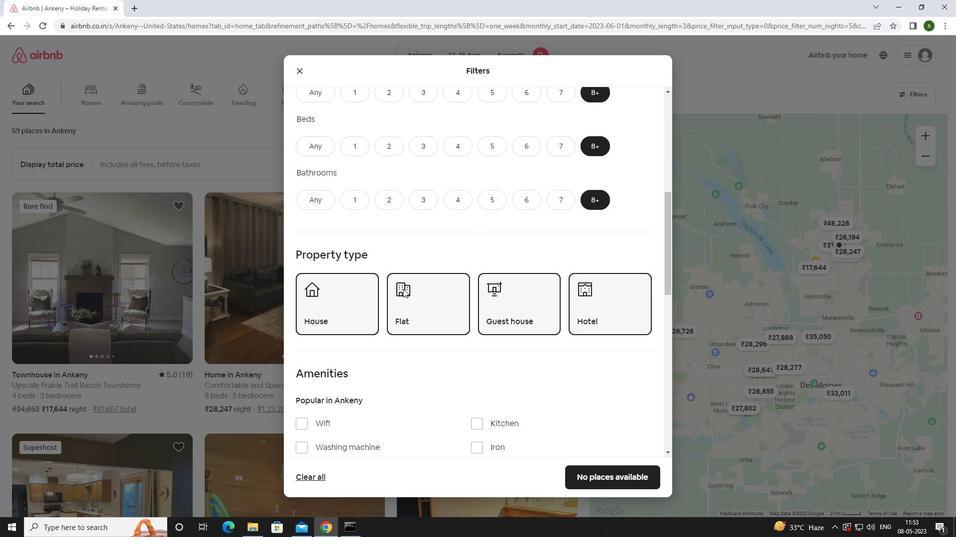 
Action: Mouse moved to (320, 321)
Screenshot: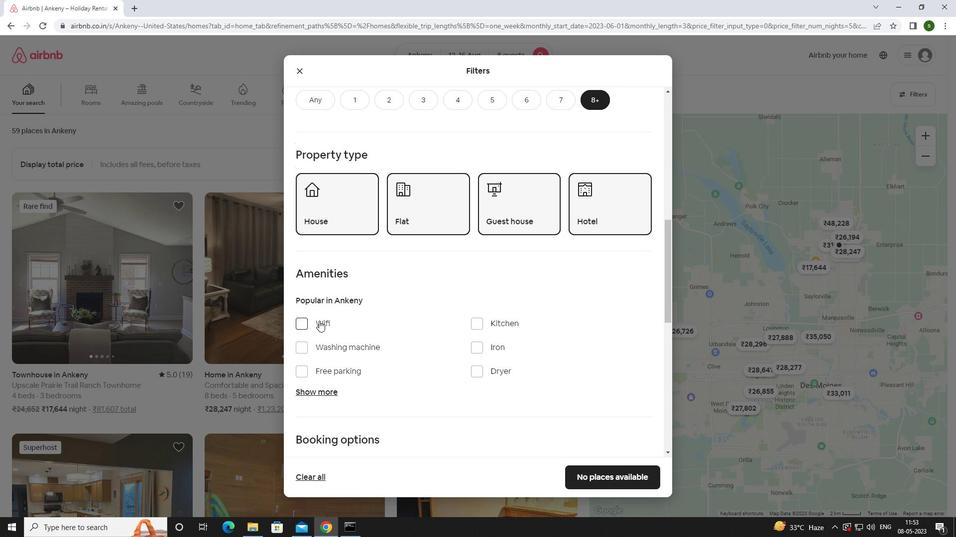 
Action: Mouse pressed left at (320, 321)
Screenshot: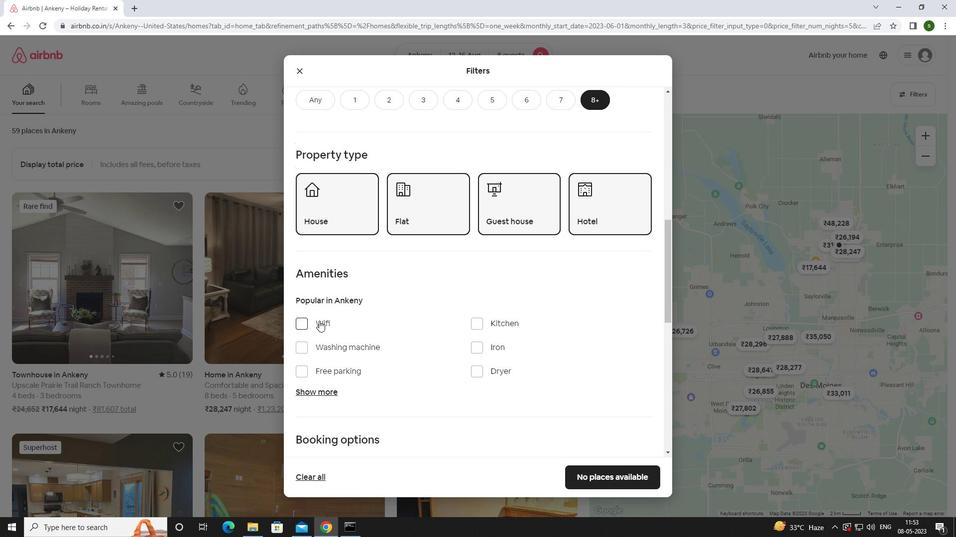 
Action: Mouse moved to (328, 373)
Screenshot: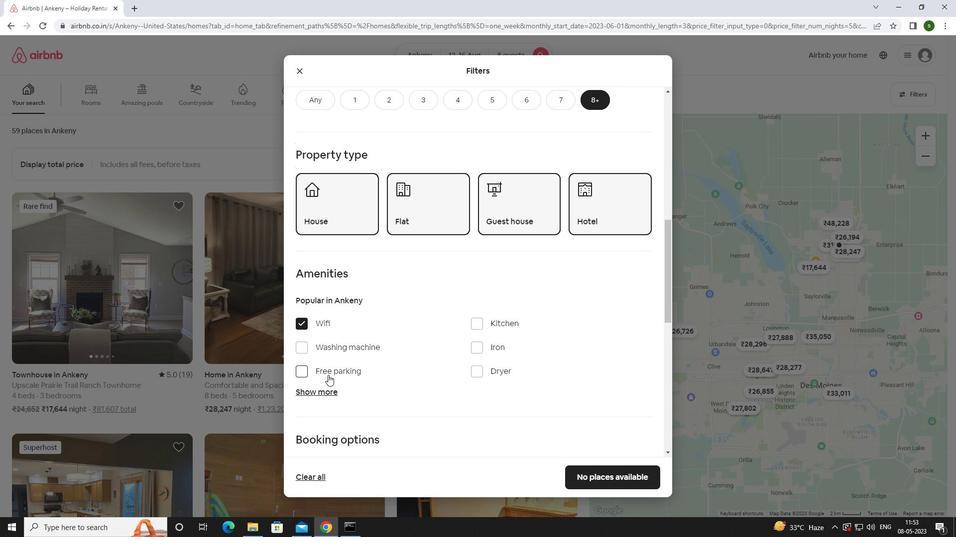 
Action: Mouse pressed left at (328, 373)
Screenshot: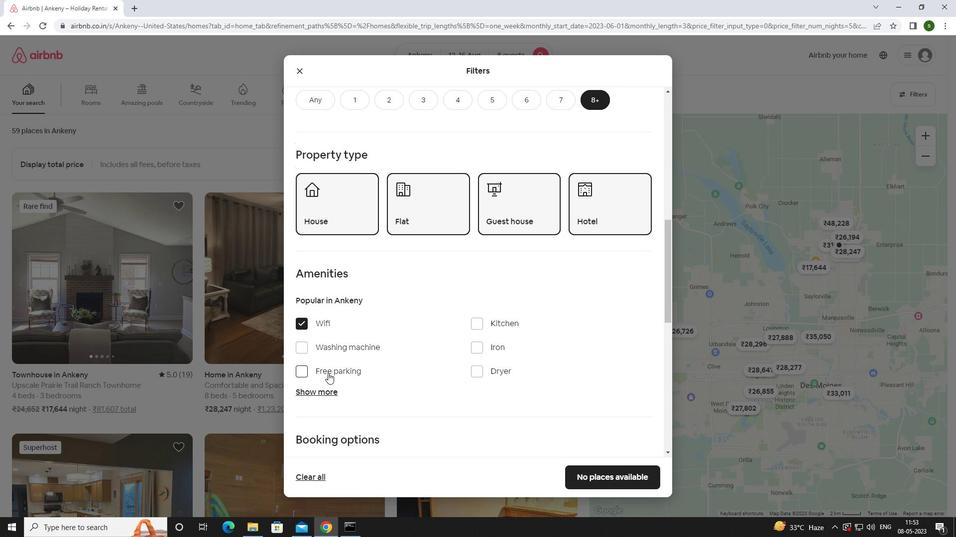 
Action: Mouse moved to (321, 392)
Screenshot: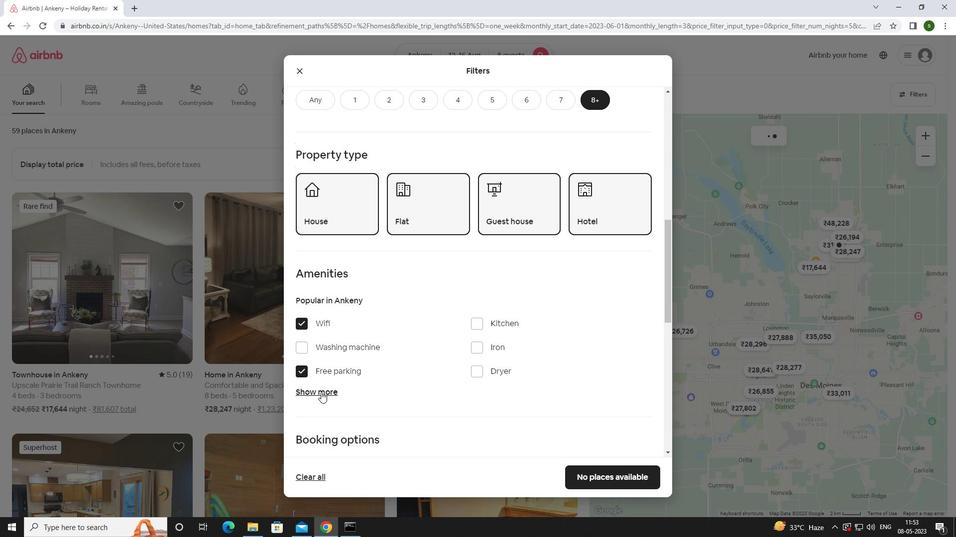 
Action: Mouse pressed left at (321, 392)
Screenshot: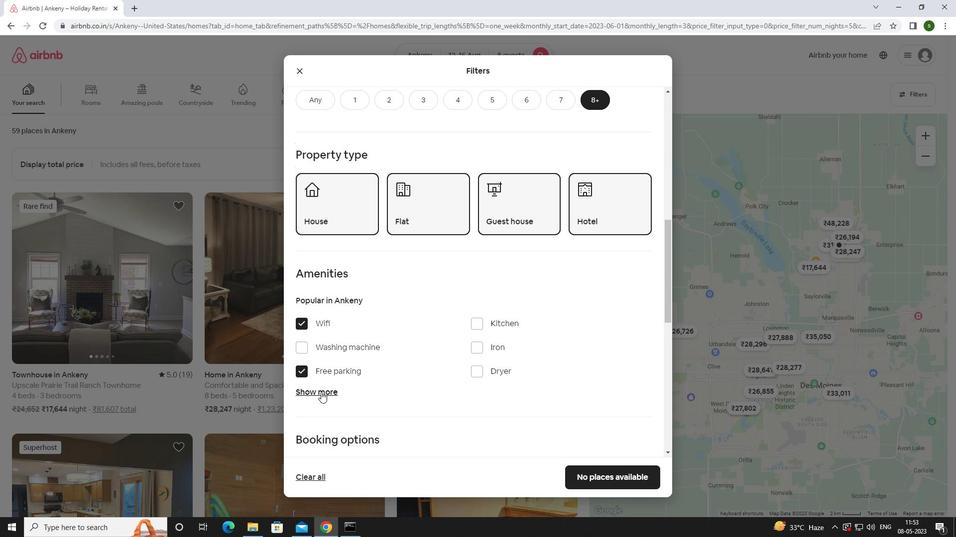 
Action: Mouse moved to (322, 390)
Screenshot: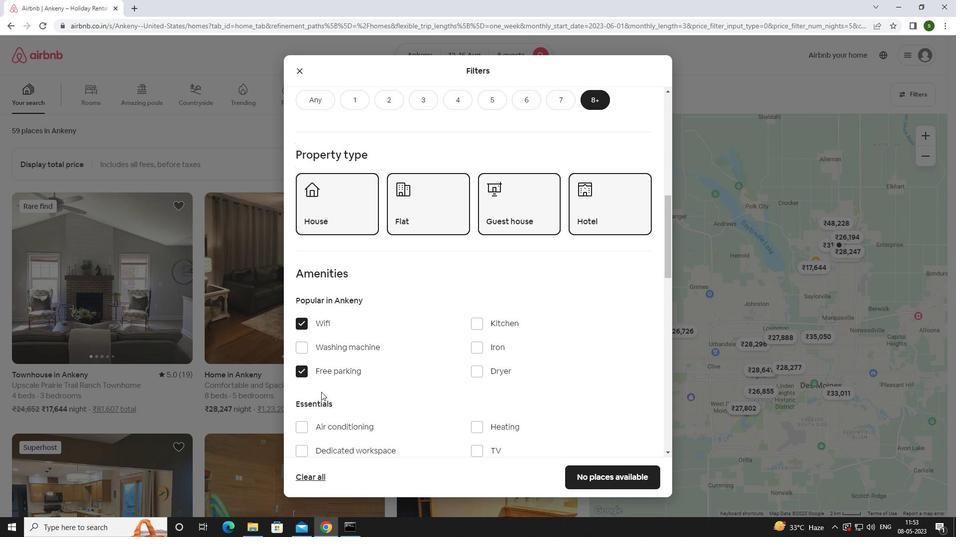 
Action: Mouse scrolled (322, 389) with delta (0, 0)
Screenshot: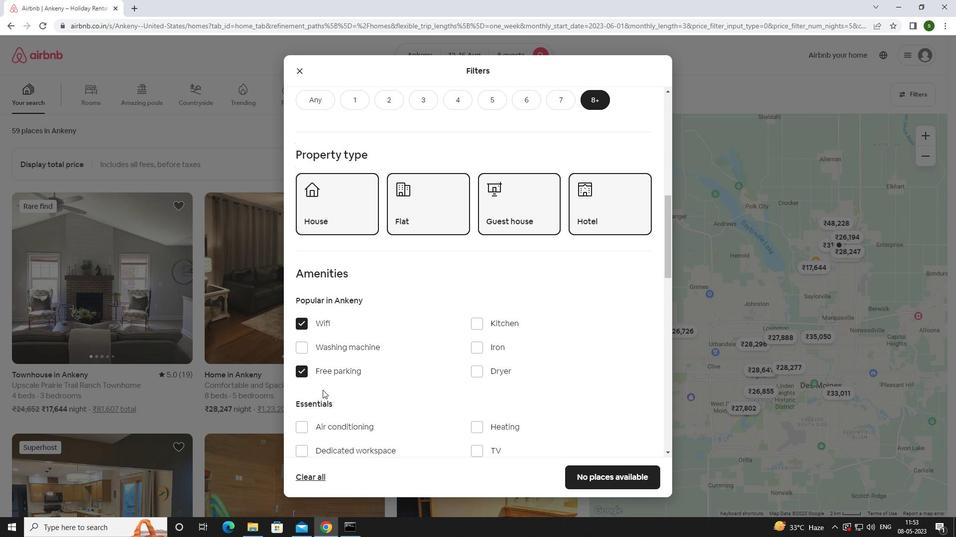 
Action: Mouse scrolled (322, 389) with delta (0, 0)
Screenshot: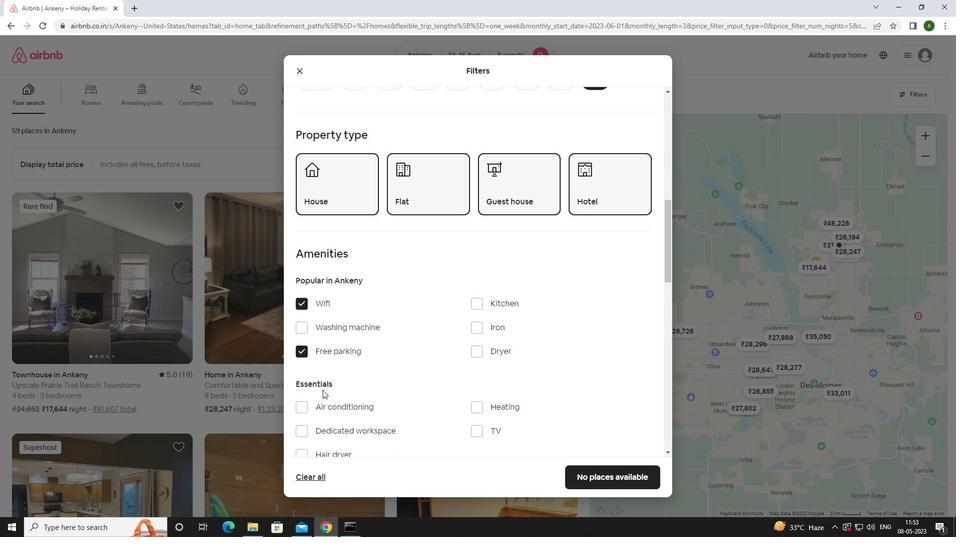 
Action: Mouse scrolled (322, 389) with delta (0, 0)
Screenshot: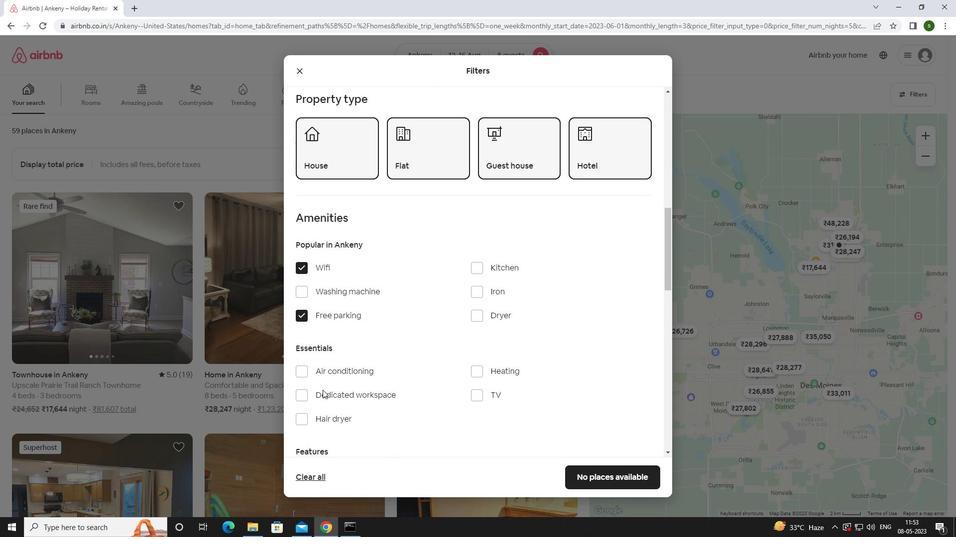
Action: Mouse moved to (481, 305)
Screenshot: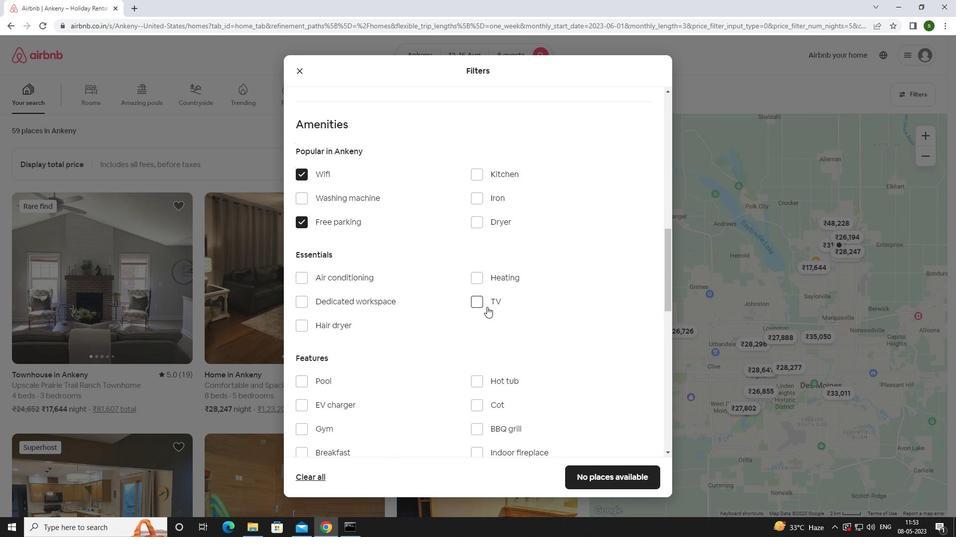 
Action: Mouse pressed left at (481, 305)
Screenshot: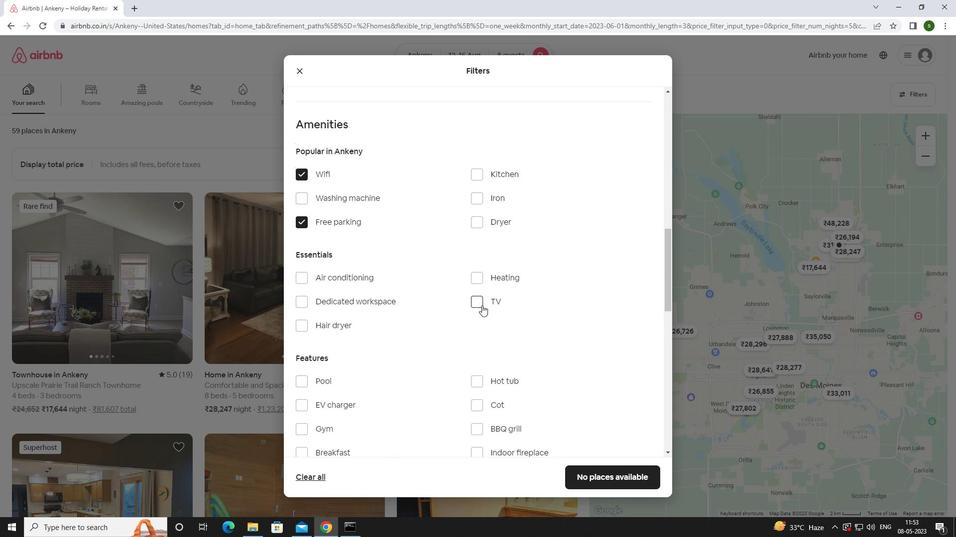 
Action: Mouse moved to (388, 362)
Screenshot: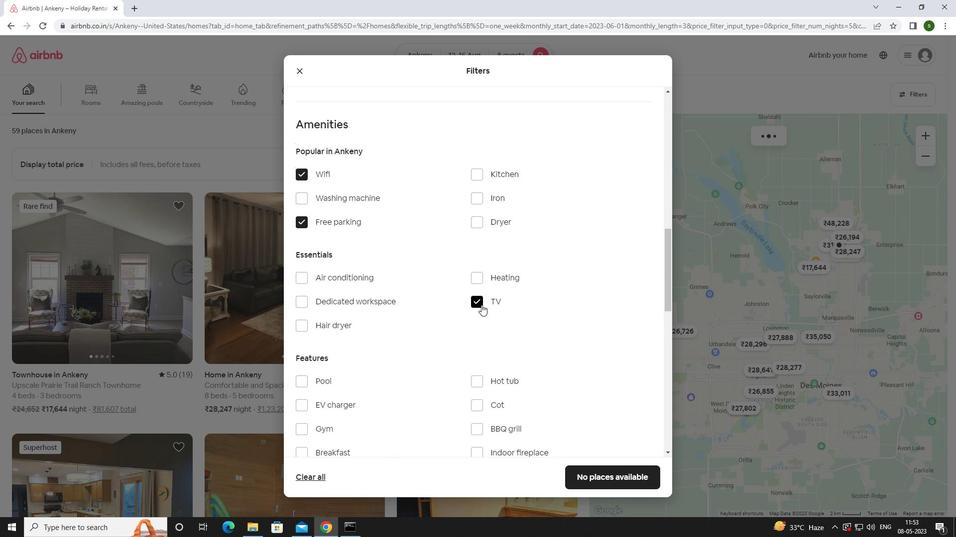 
Action: Mouse scrolled (388, 361) with delta (0, 0)
Screenshot: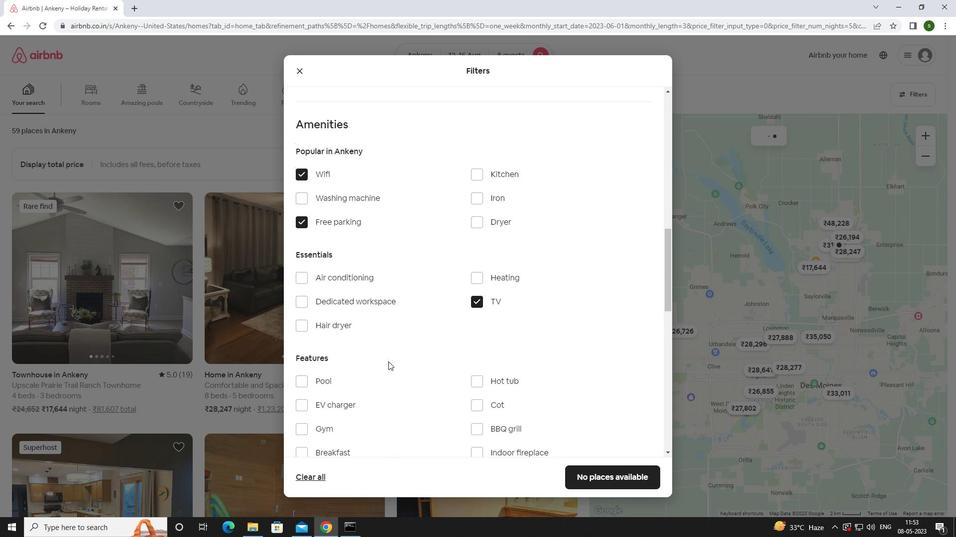 
Action: Mouse scrolled (388, 361) with delta (0, 0)
Screenshot: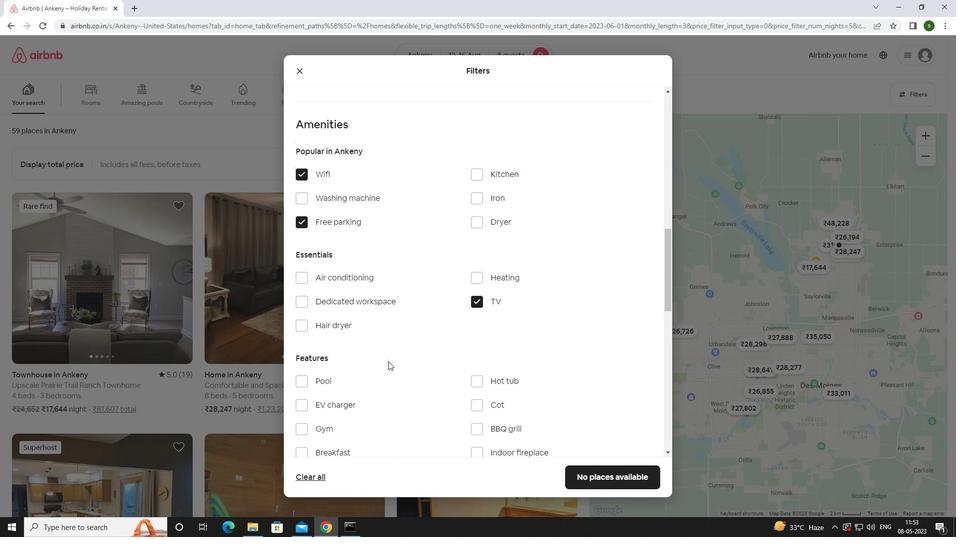 
Action: Mouse moved to (323, 329)
Screenshot: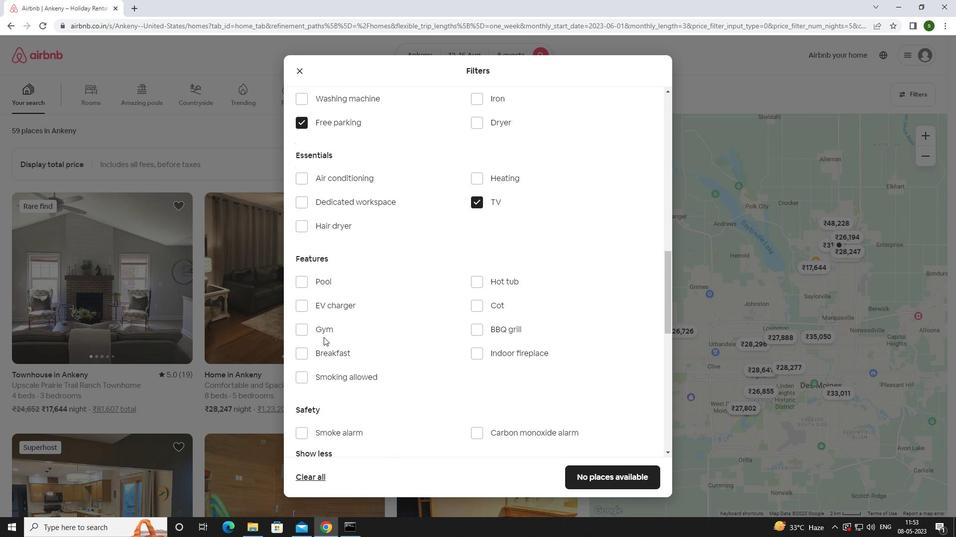 
Action: Mouse pressed left at (323, 329)
Screenshot: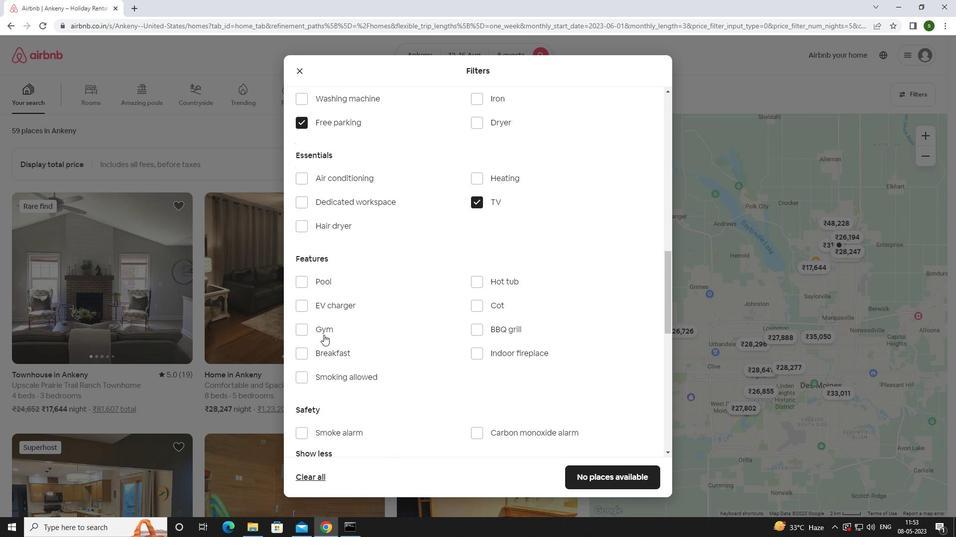 
Action: Mouse moved to (321, 353)
Screenshot: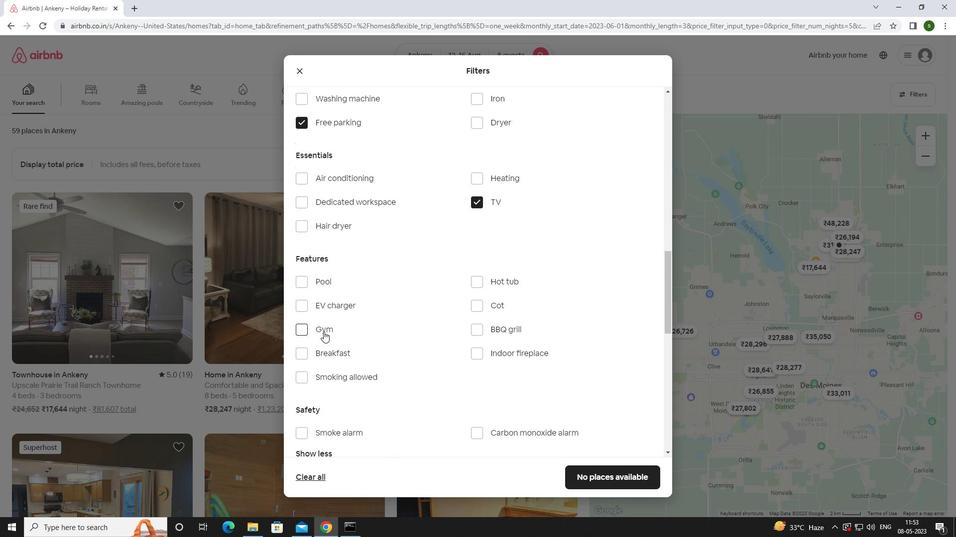 
Action: Mouse pressed left at (321, 353)
Screenshot: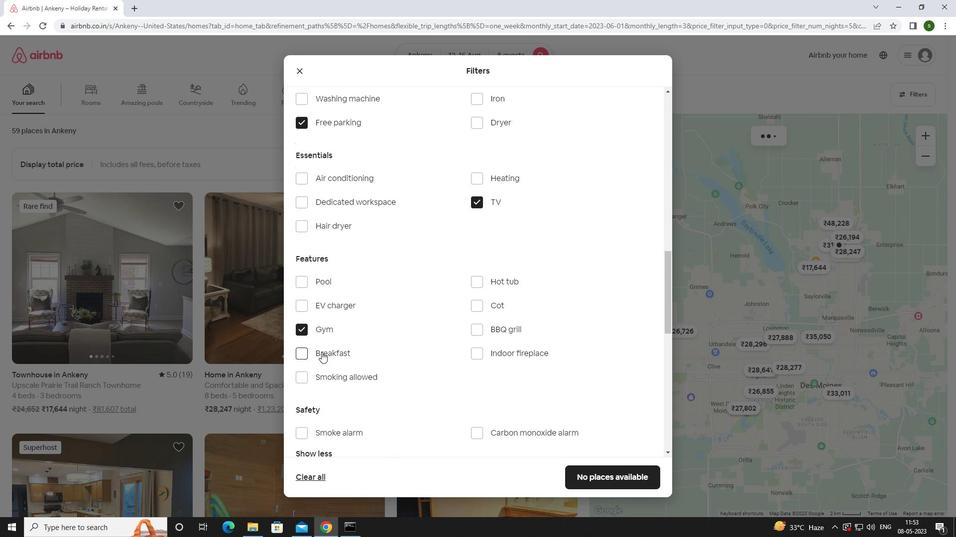 
Action: Mouse moved to (521, 352)
Screenshot: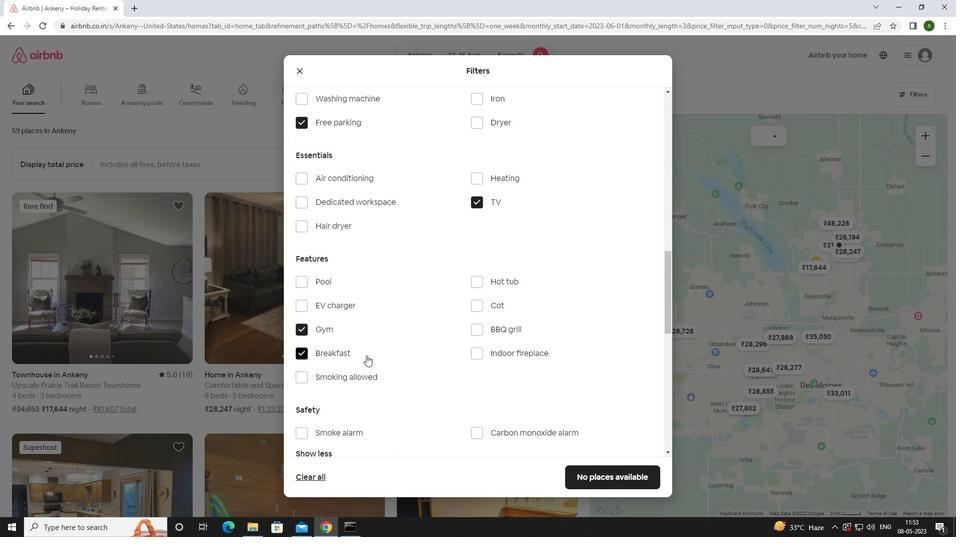 
Action: Mouse scrolled (521, 352) with delta (0, 0)
Screenshot: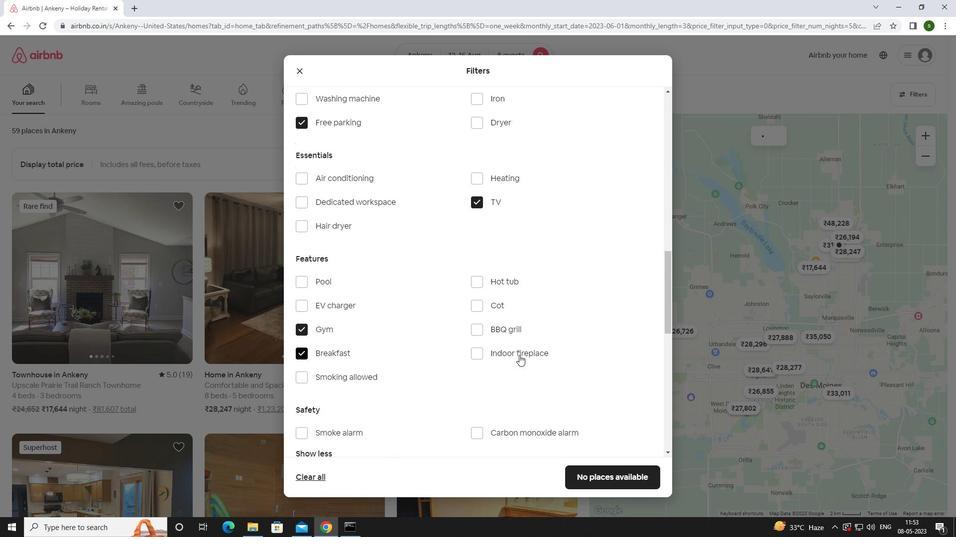 
Action: Mouse scrolled (521, 352) with delta (0, 0)
Screenshot: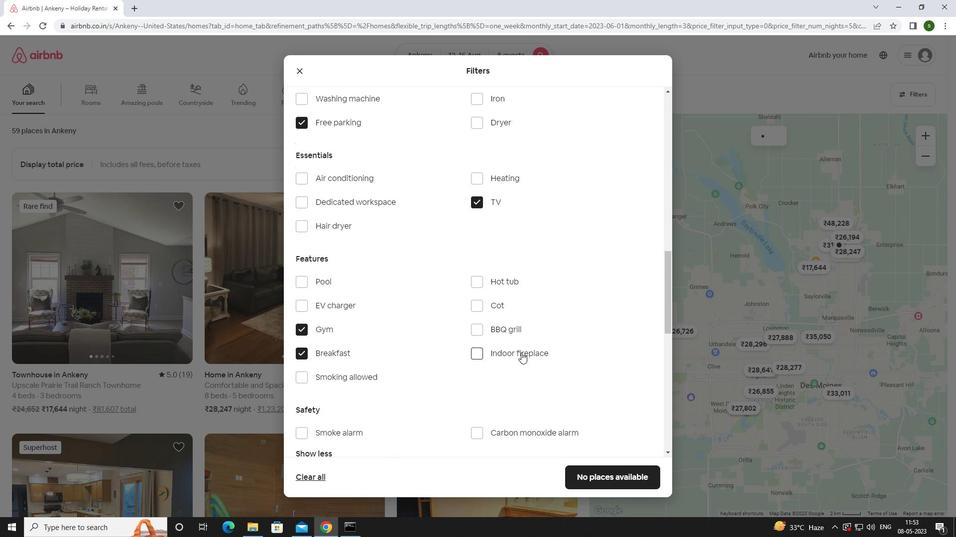 
Action: Mouse scrolled (521, 352) with delta (0, 0)
Screenshot: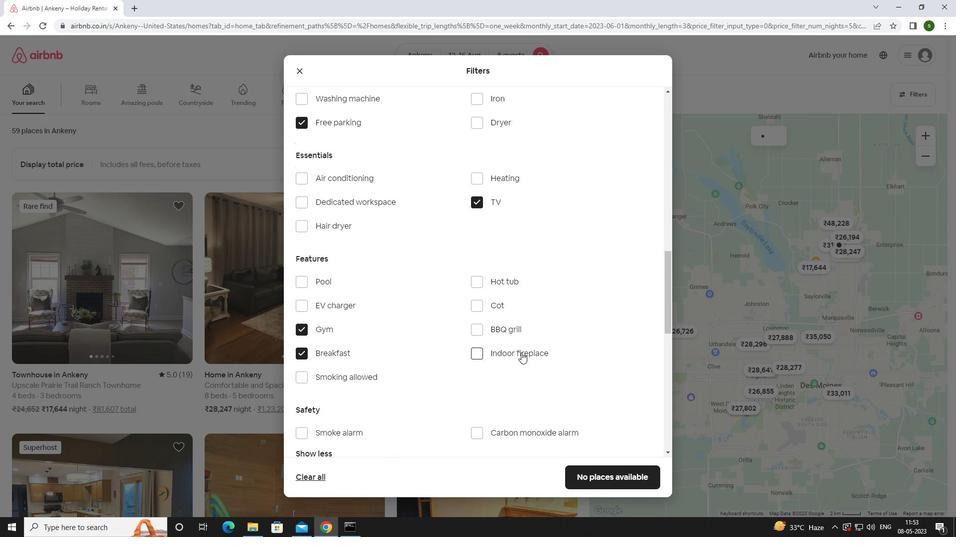 
Action: Mouse scrolled (521, 352) with delta (0, 0)
Screenshot: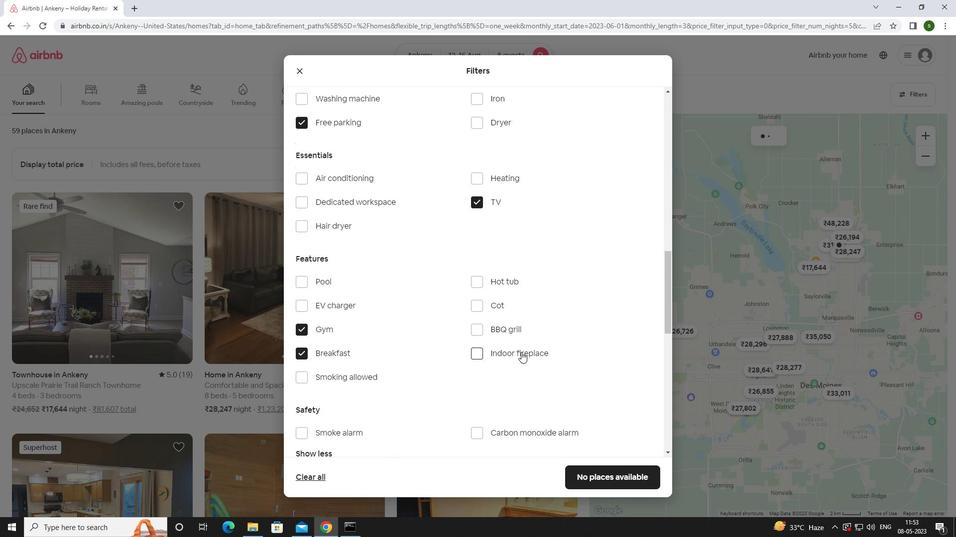 
Action: Mouse scrolled (521, 352) with delta (0, 0)
Screenshot: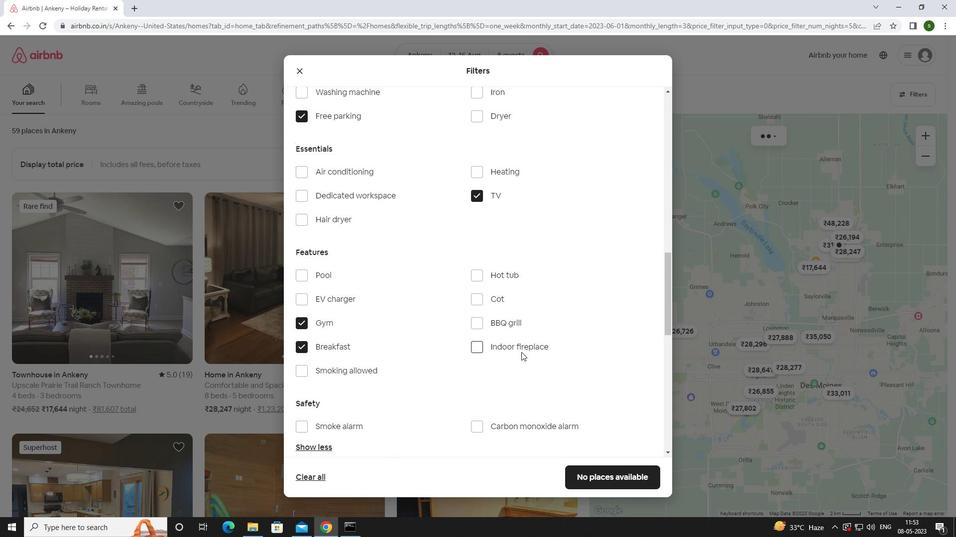 
Action: Mouse moved to (628, 325)
Screenshot: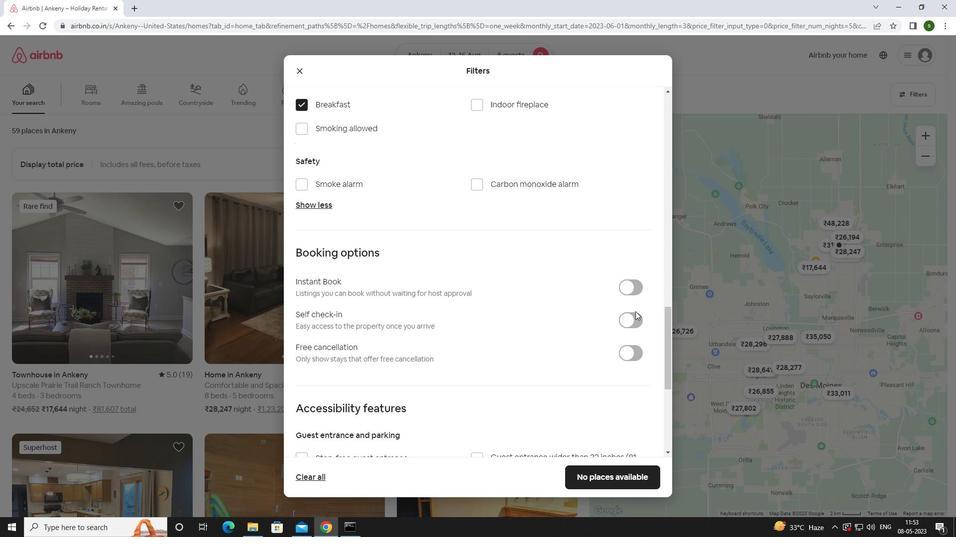 
Action: Mouse pressed left at (628, 325)
Screenshot: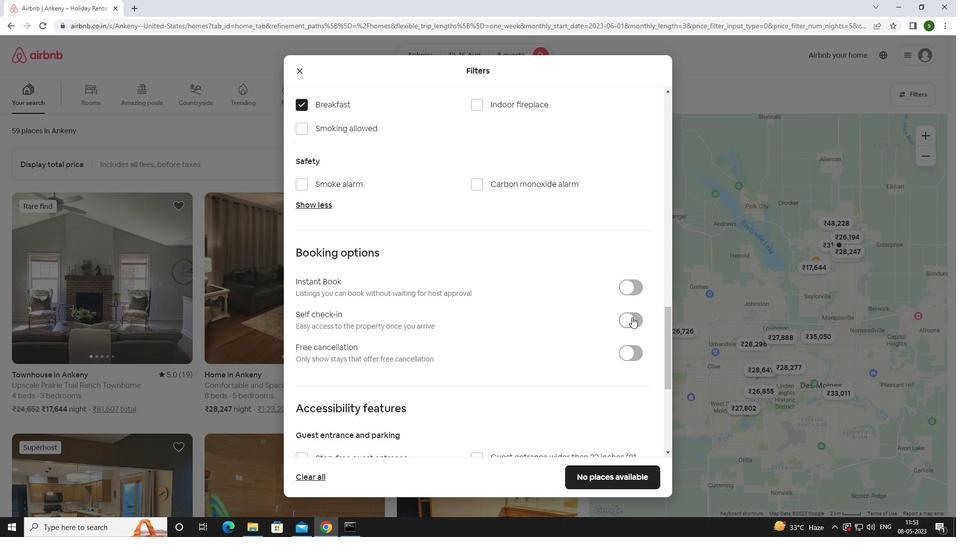 
Action: Mouse moved to (439, 321)
Screenshot: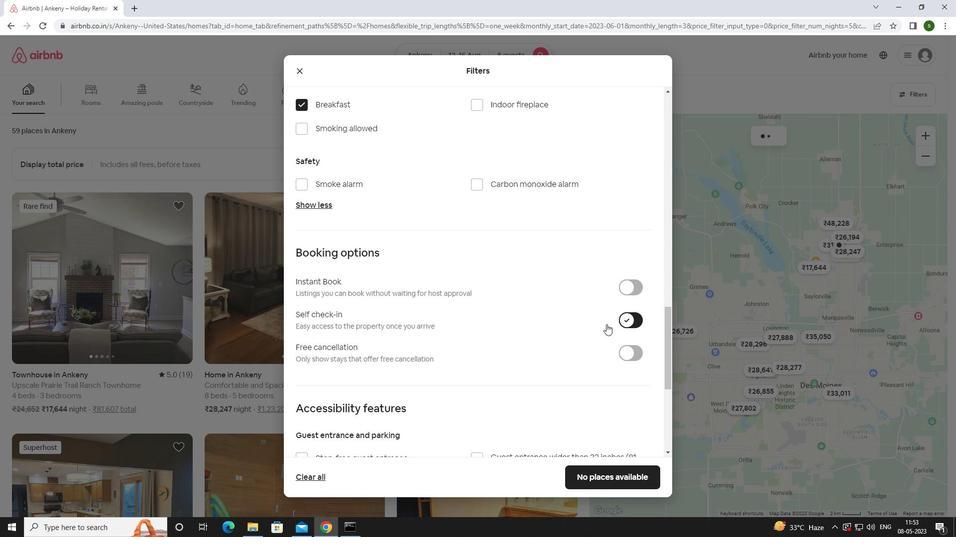 
Action: Mouse scrolled (439, 320) with delta (0, 0)
Screenshot: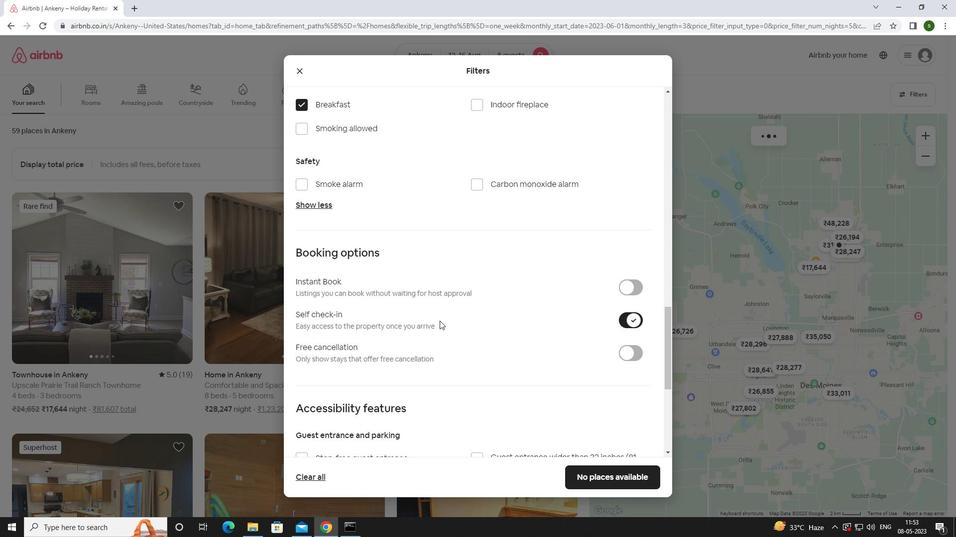 
Action: Mouse scrolled (439, 320) with delta (0, 0)
Screenshot: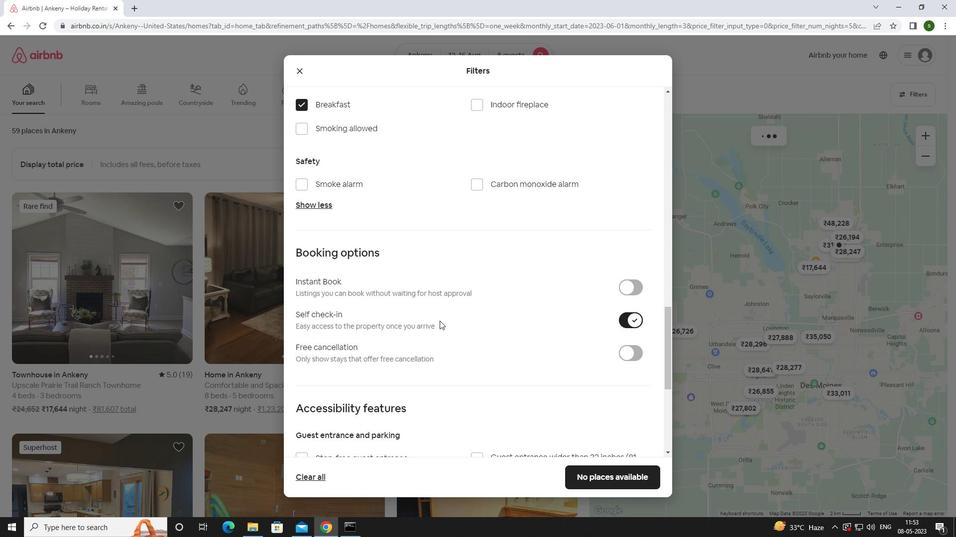 
Action: Mouse scrolled (439, 320) with delta (0, 0)
Screenshot: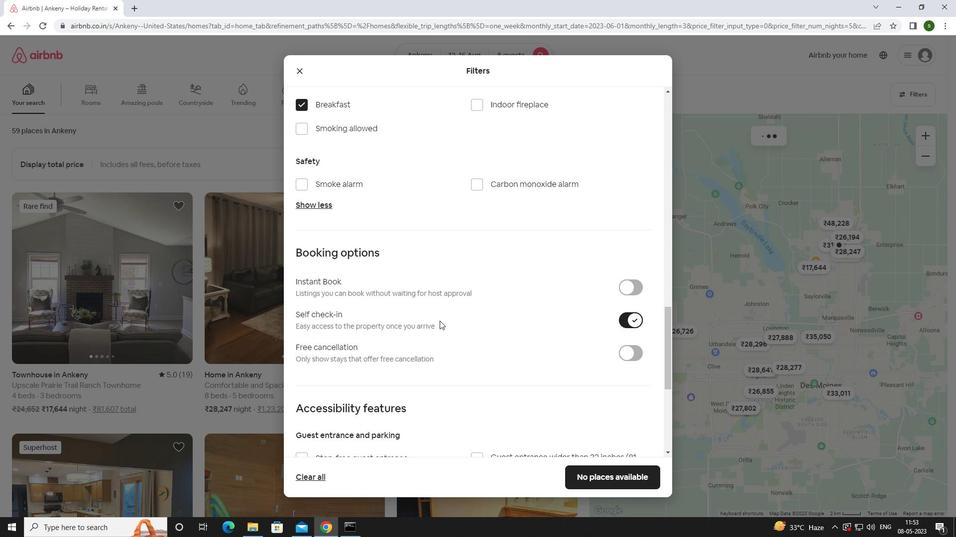 
Action: Mouse scrolled (439, 320) with delta (0, 0)
Screenshot: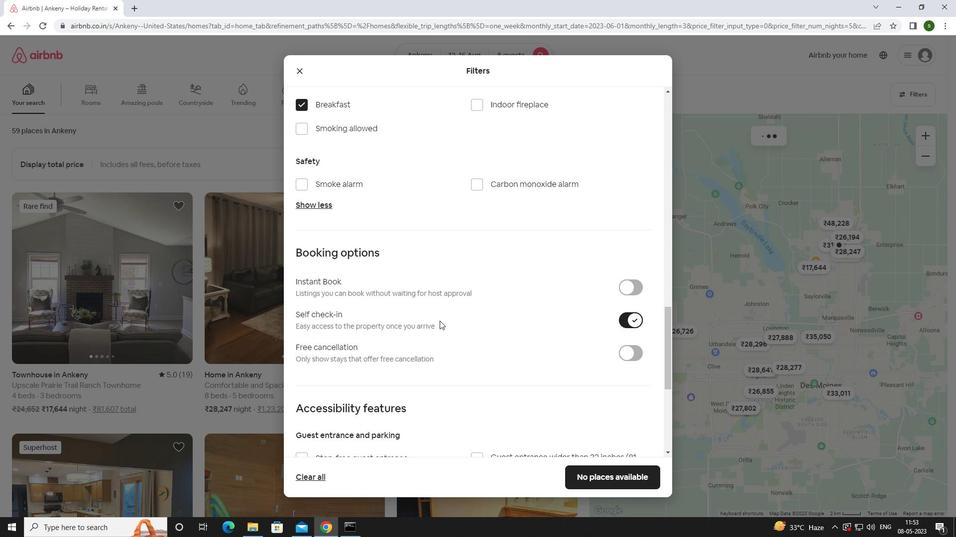 
Action: Mouse scrolled (439, 320) with delta (0, 0)
Screenshot: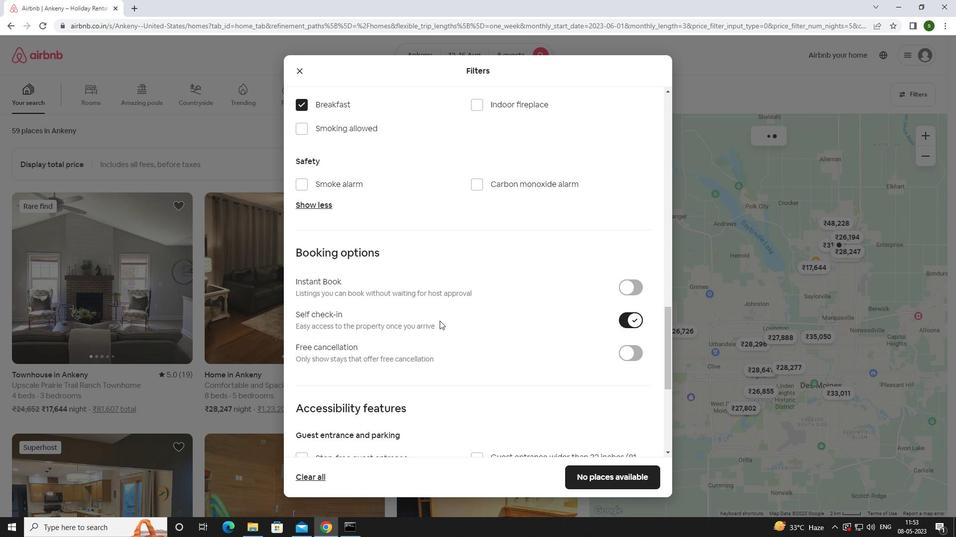 
Action: Mouse scrolled (439, 320) with delta (0, 0)
Screenshot: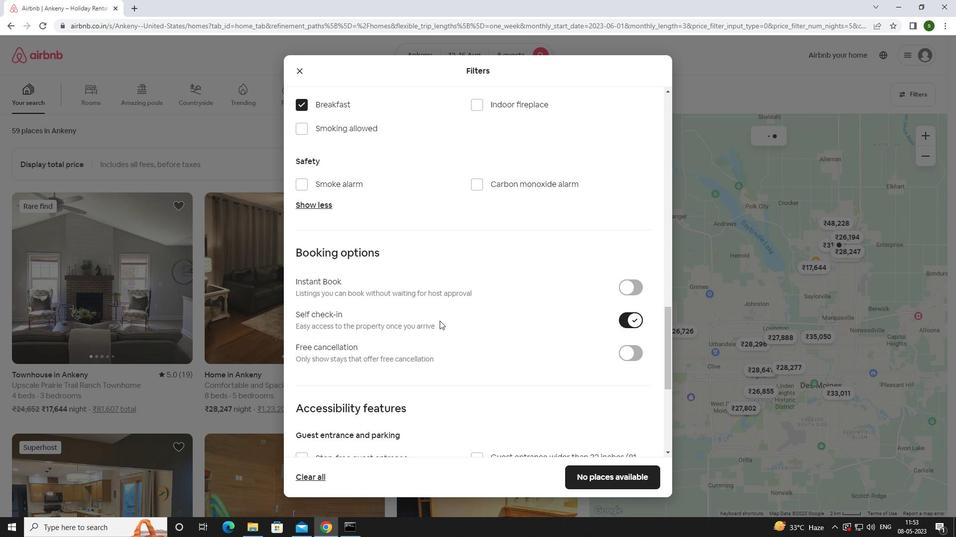 
Action: Mouse scrolled (439, 320) with delta (0, 0)
Screenshot: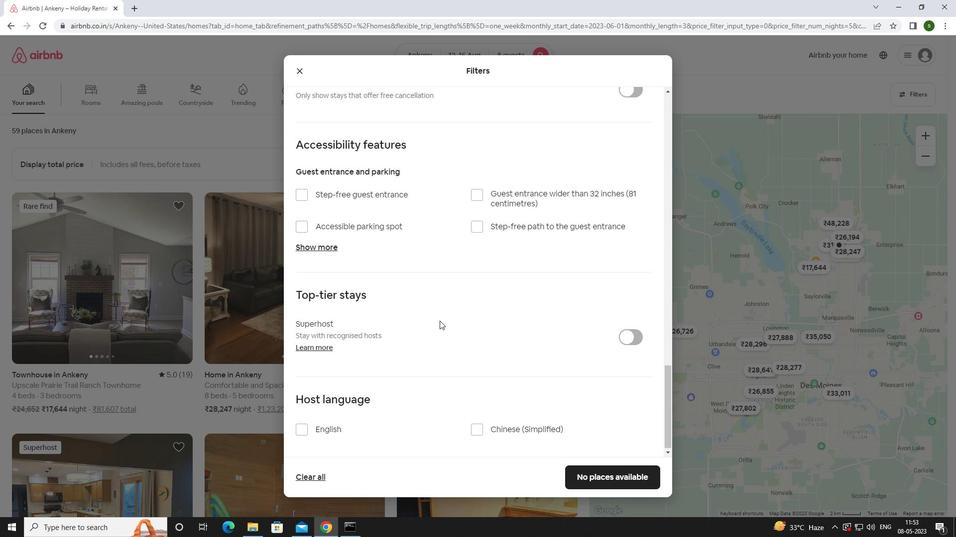 
Action: Mouse scrolled (439, 320) with delta (0, 0)
Screenshot: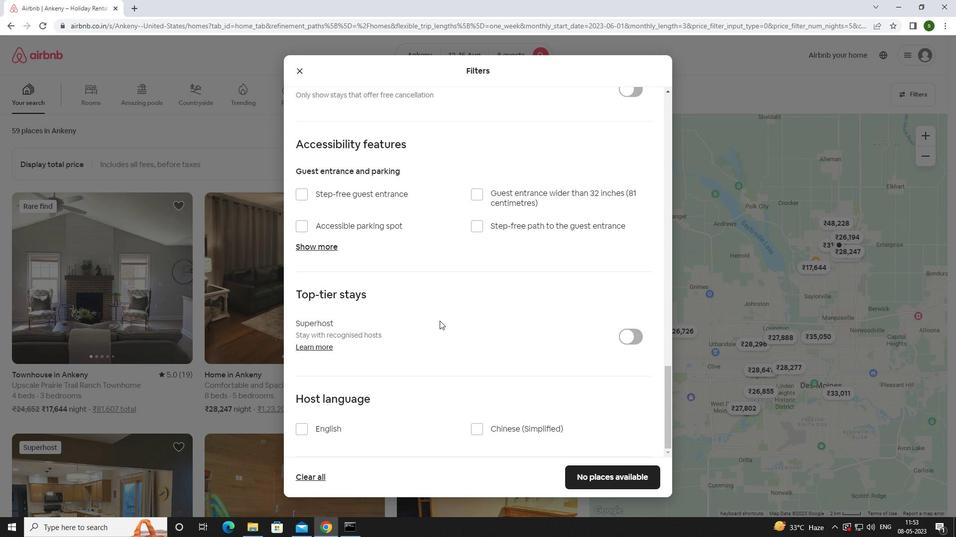 
Action: Mouse scrolled (439, 320) with delta (0, 0)
Screenshot: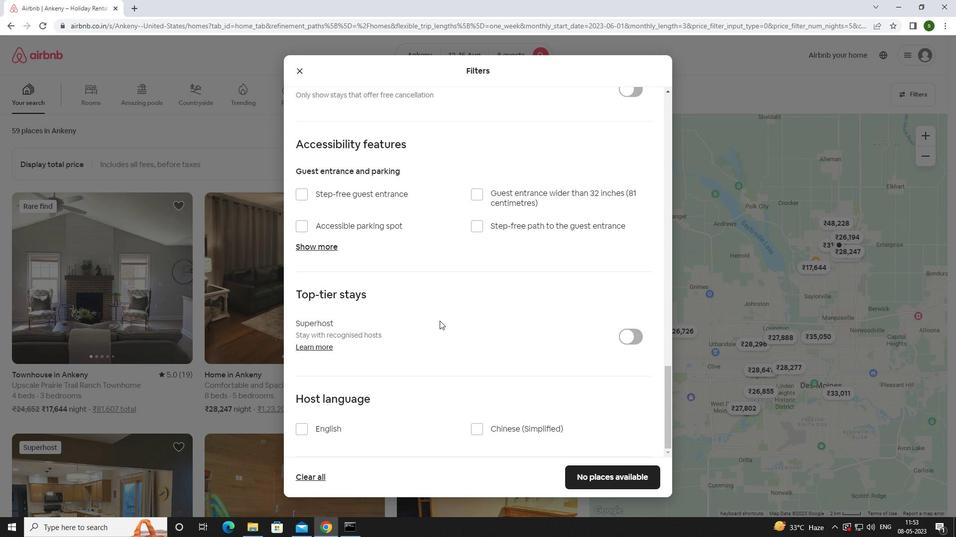
Action: Mouse scrolled (439, 320) with delta (0, 0)
Screenshot: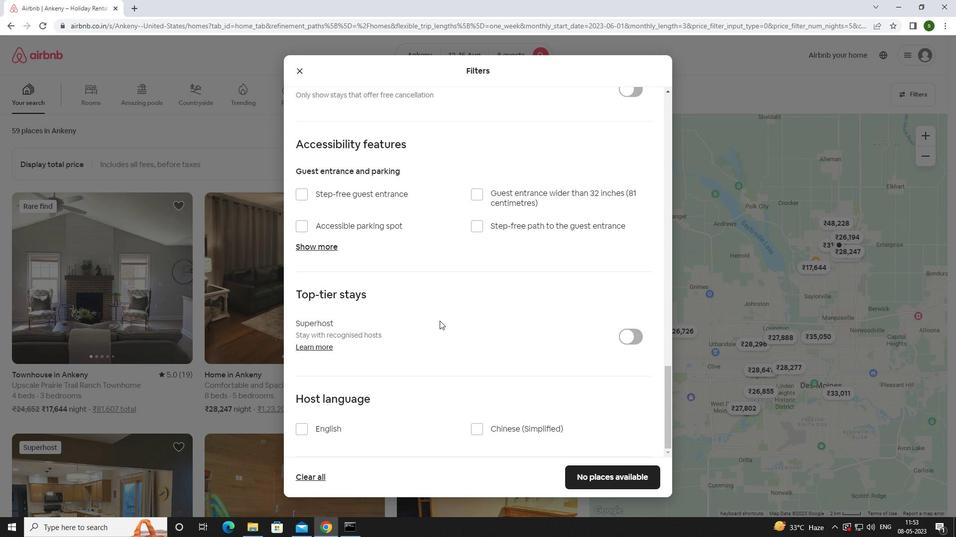 
Action: Mouse moved to (327, 427)
Screenshot: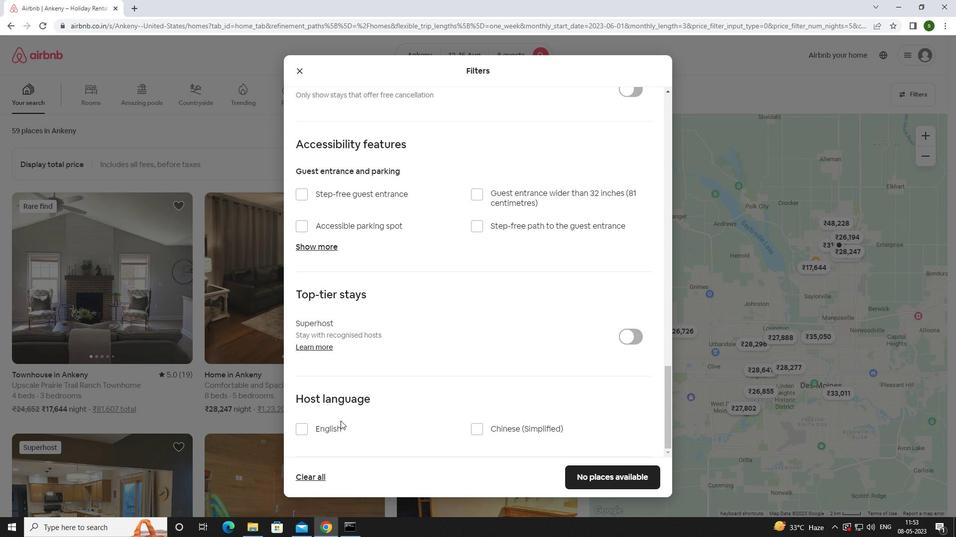 
Action: Mouse pressed left at (327, 427)
Screenshot: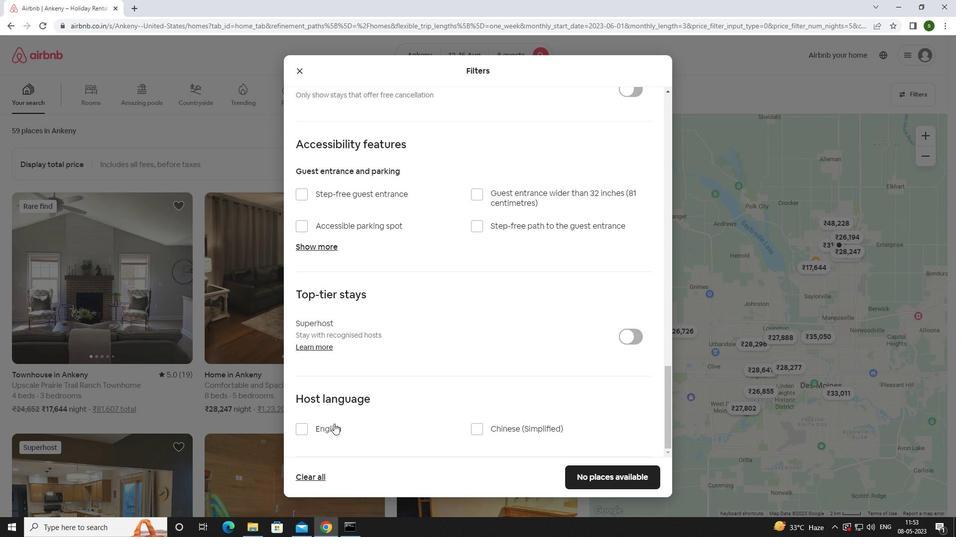 
Action: Mouse moved to (578, 472)
Screenshot: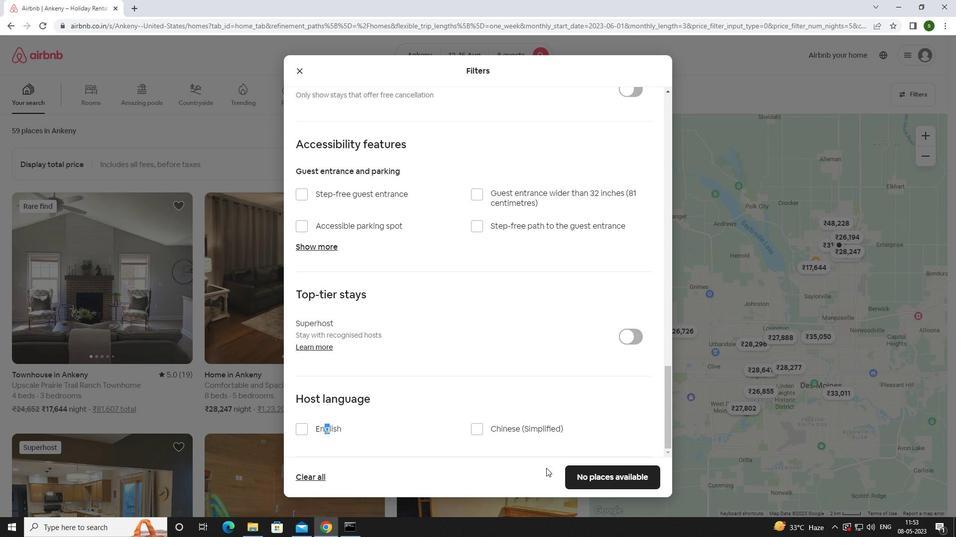 
Action: Mouse pressed left at (578, 472)
Screenshot: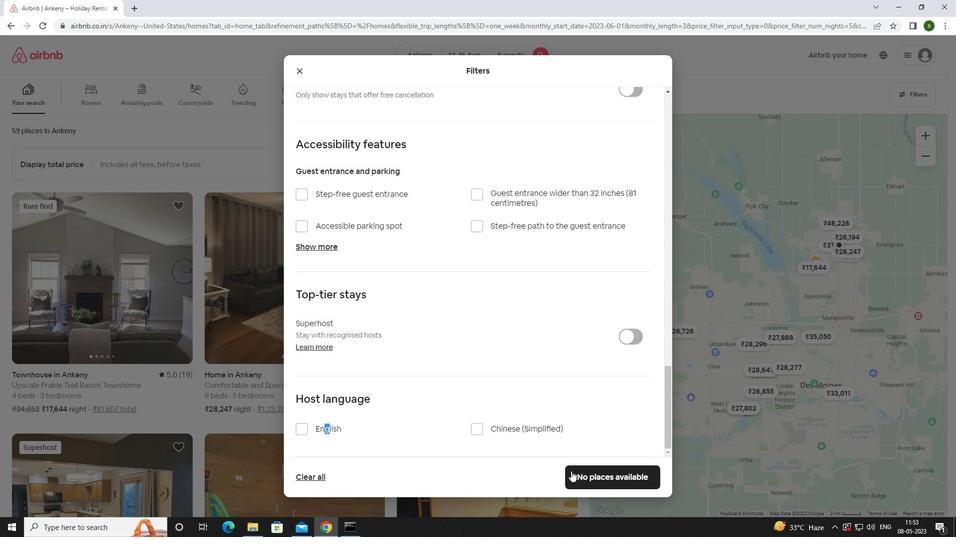 
Action: Mouse moved to (372, 294)
Screenshot: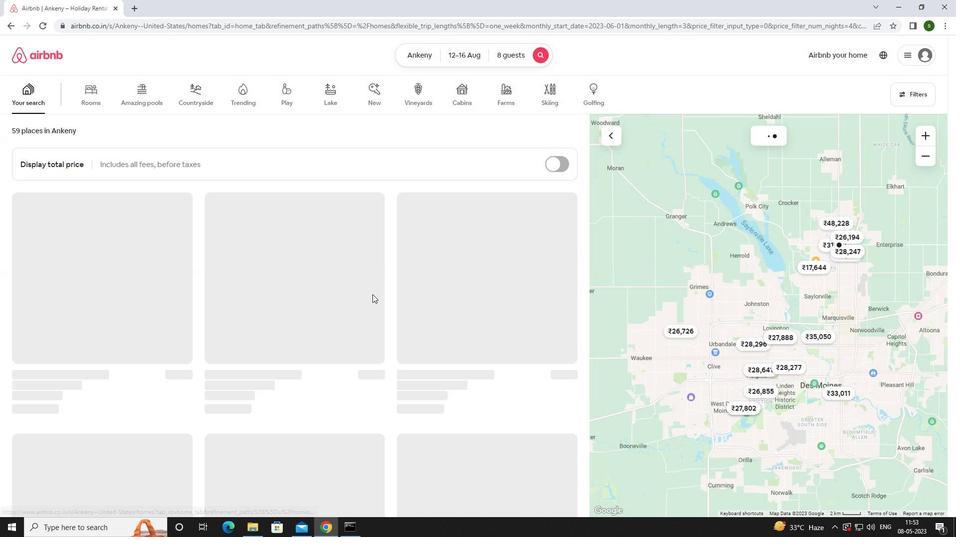 
